 Task: Find connections with filter location Trebinje with filter topic #inspiration with filter profile language French with filter current company EY-Parthenon with filter school COAL INDIA LIMITED, (CENTRAL MINE PLANNING AND DESIGN INSTITUTE LIMITED) with filter industry Animal Feed Manufacturing with filter service category Social Media Marketing with filter keywords title Payroll Manager
Action: Mouse moved to (550, 103)
Screenshot: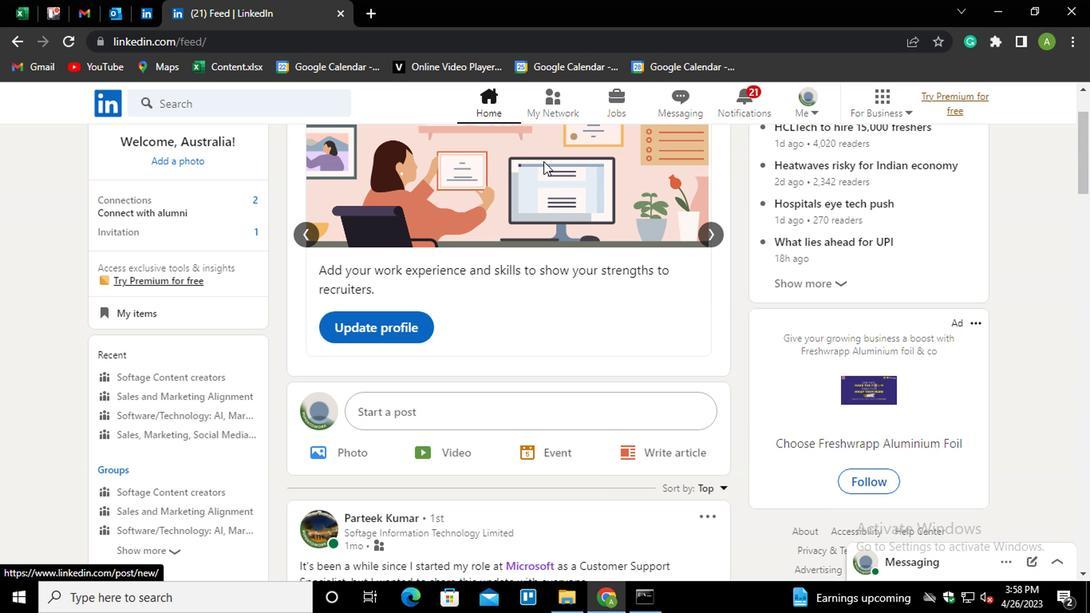 
Action: Mouse pressed left at (550, 103)
Screenshot: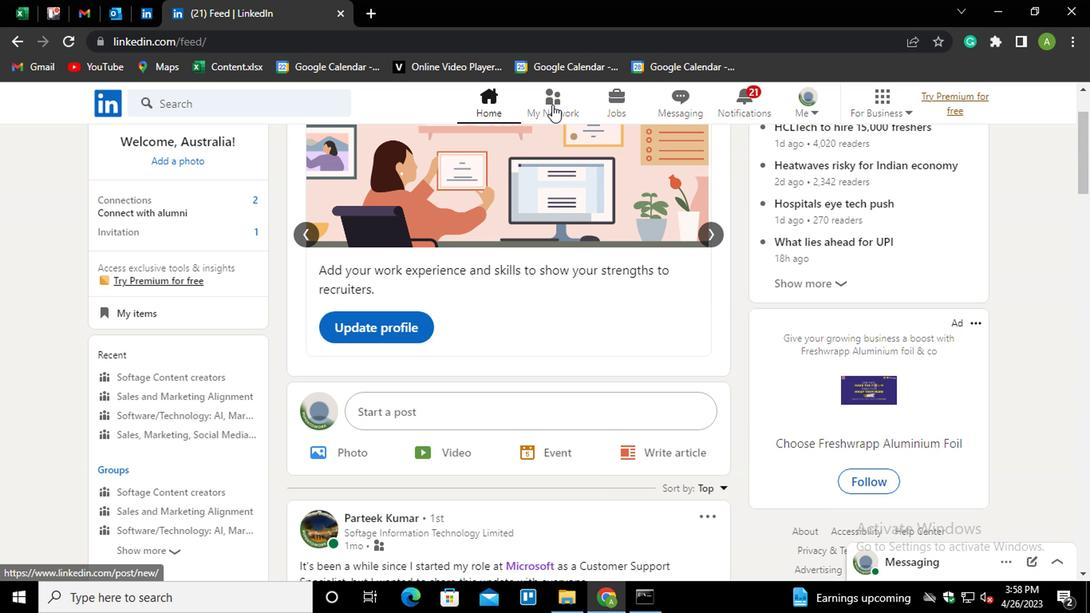 
Action: Mouse moved to (235, 195)
Screenshot: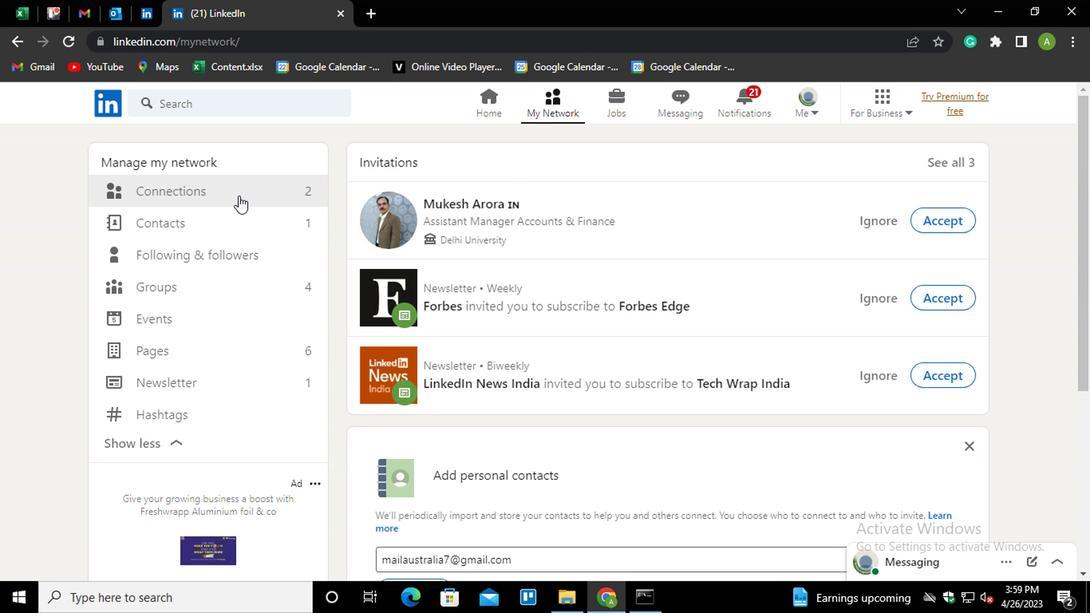 
Action: Mouse pressed left at (235, 195)
Screenshot: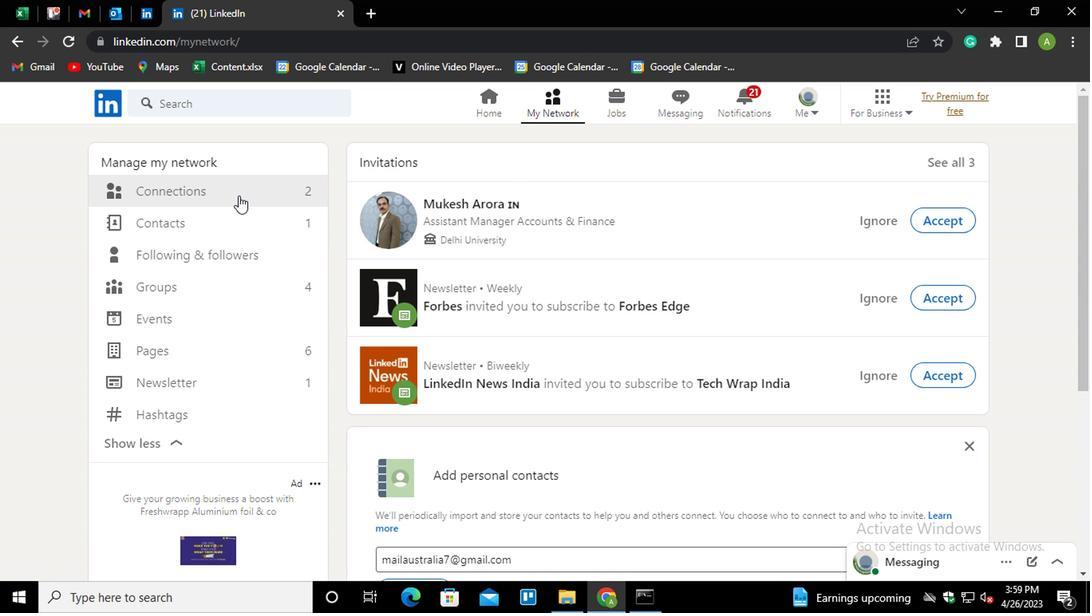 
Action: Mouse moved to (646, 192)
Screenshot: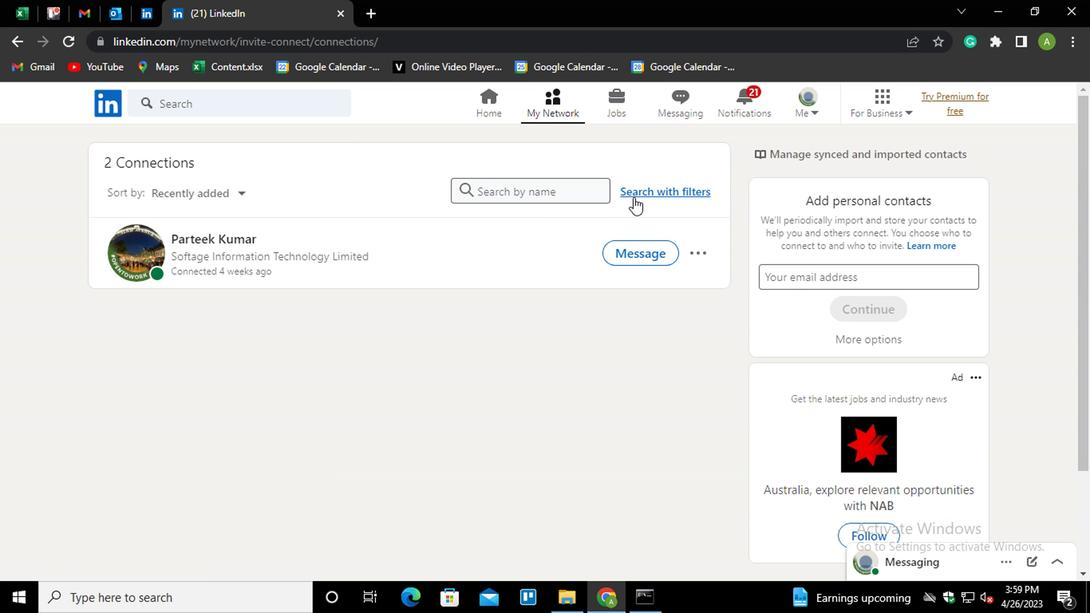 
Action: Mouse pressed left at (646, 192)
Screenshot: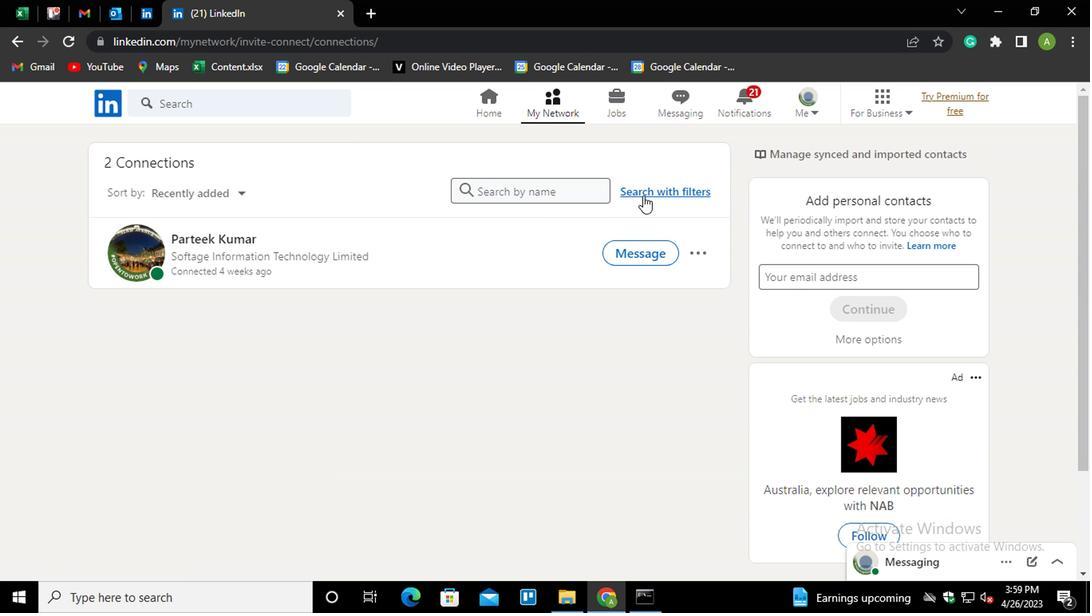 
Action: Mouse moved to (524, 144)
Screenshot: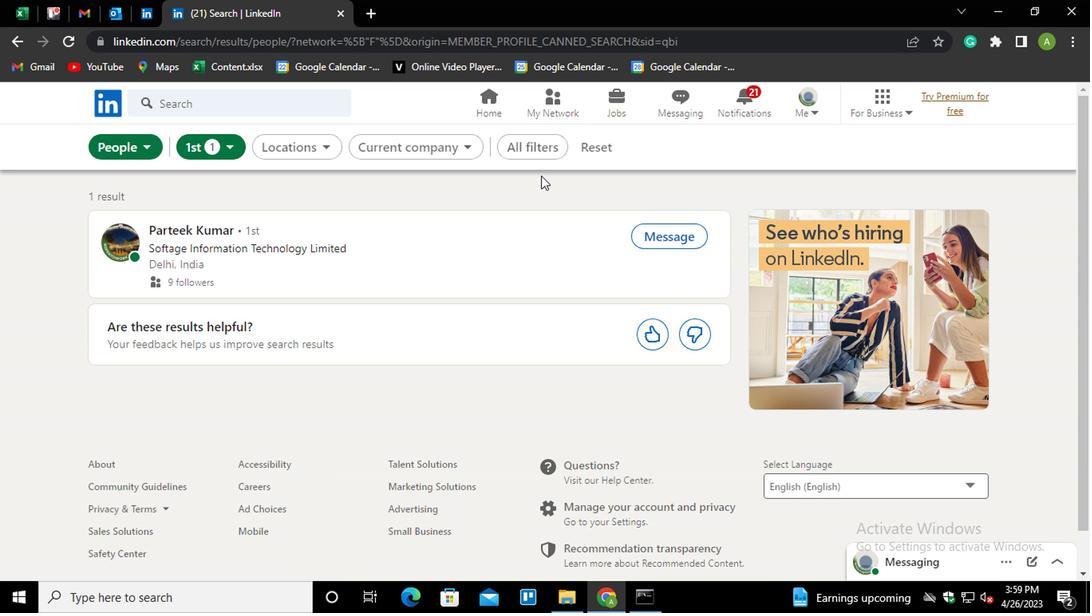 
Action: Mouse pressed left at (524, 144)
Screenshot: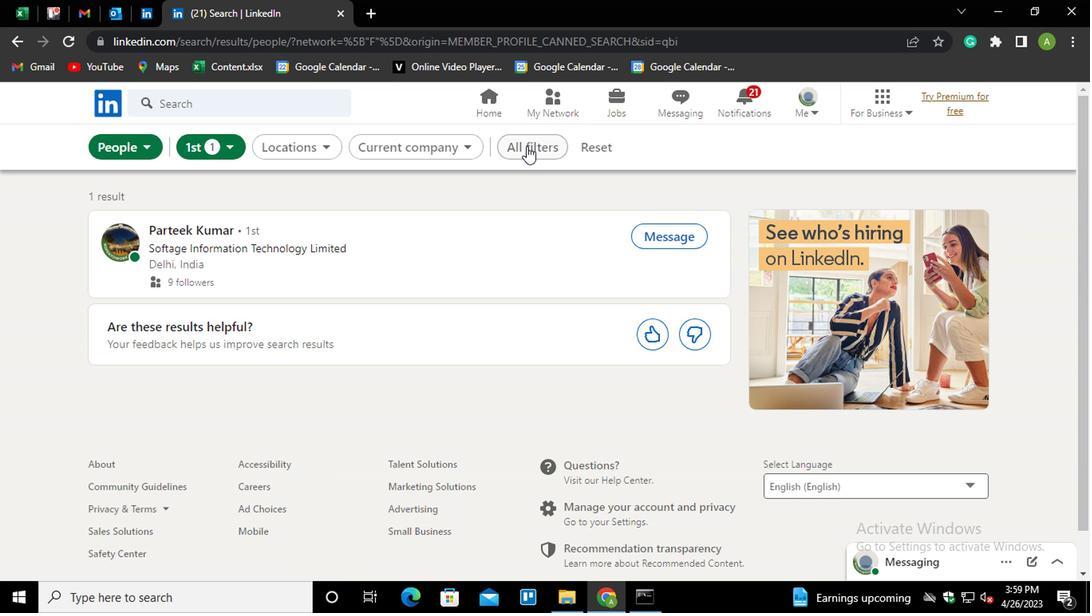 
Action: Mouse moved to (747, 314)
Screenshot: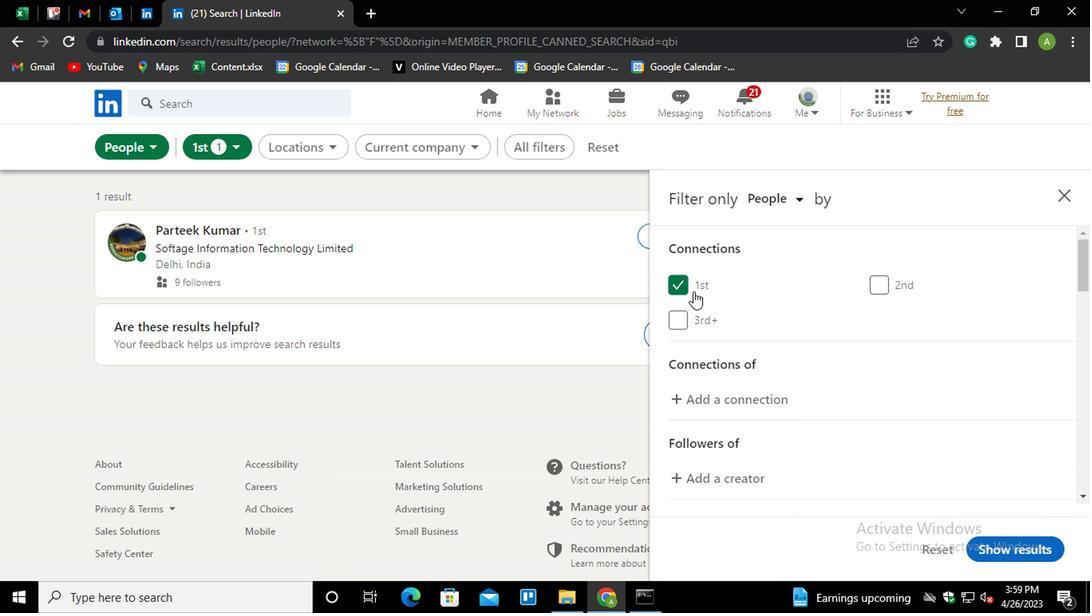 
Action: Mouse scrolled (747, 313) with delta (0, 0)
Screenshot: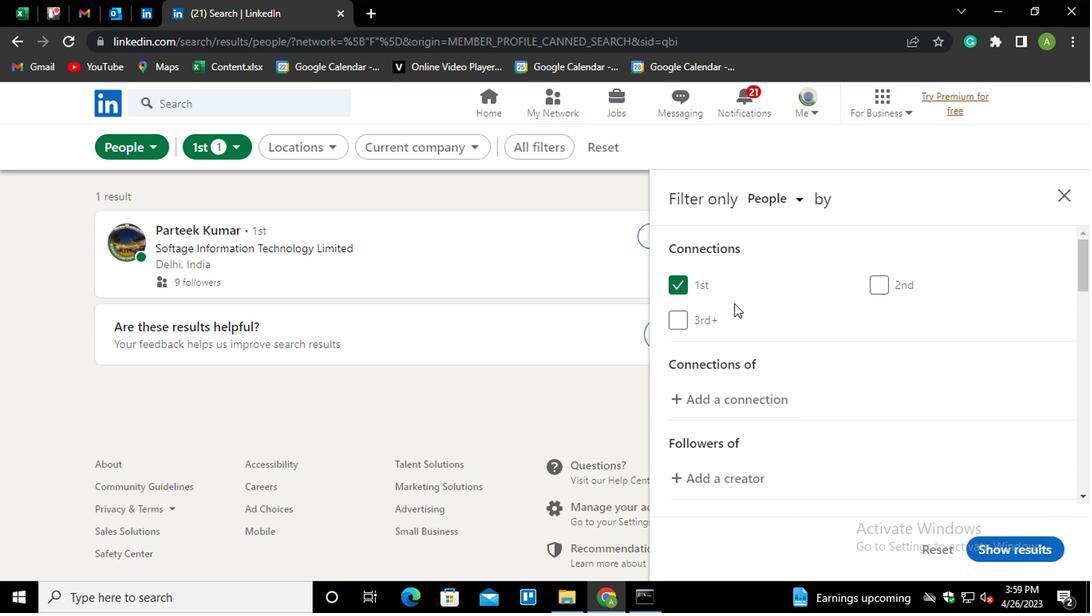 
Action: Mouse scrolled (747, 313) with delta (0, 0)
Screenshot: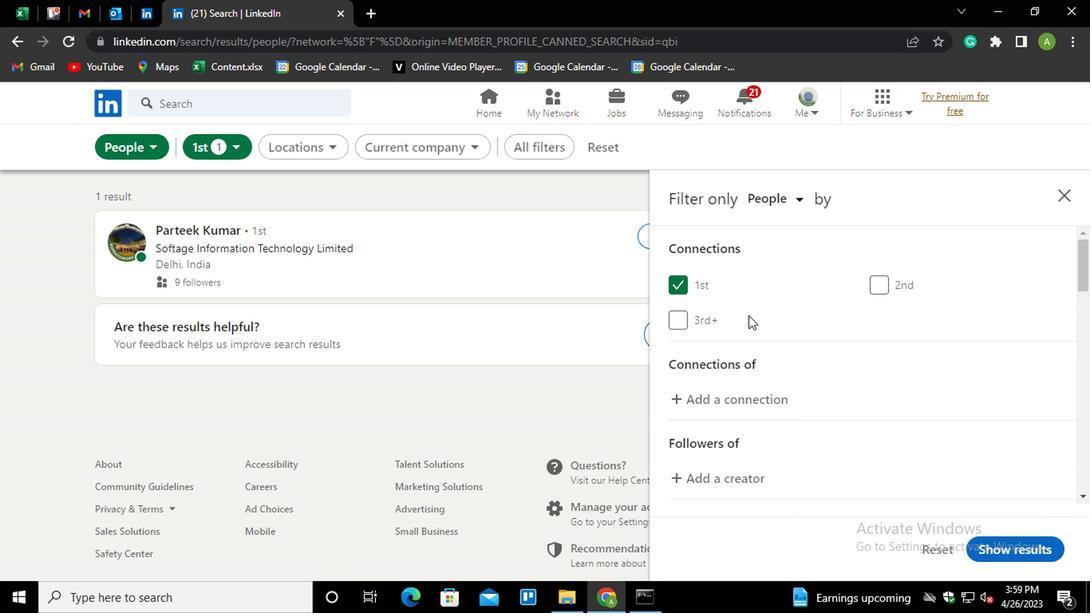 
Action: Mouse moved to (747, 315)
Screenshot: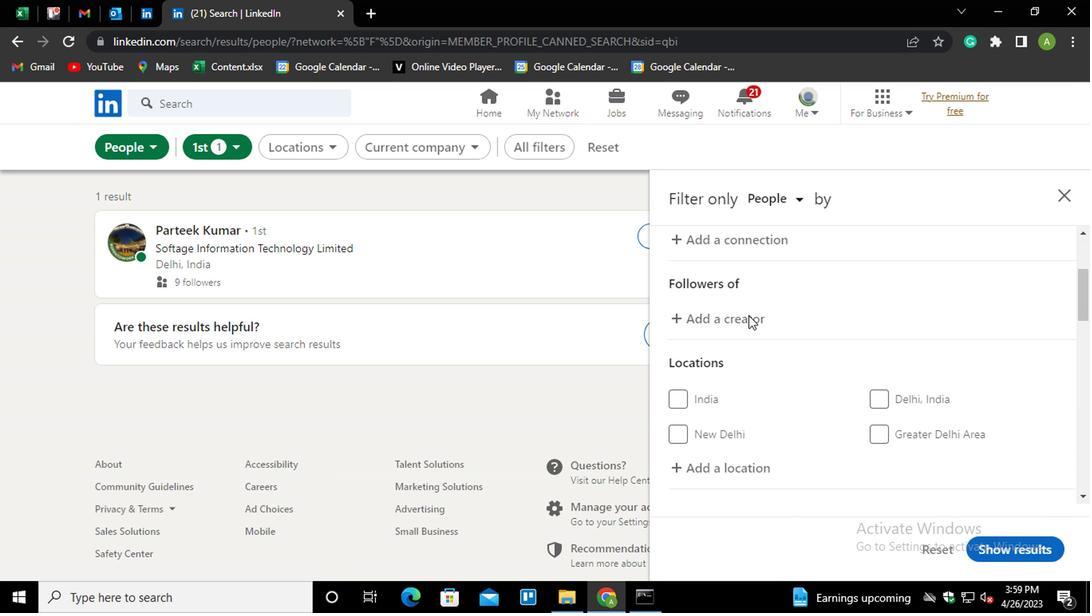 
Action: Mouse scrolled (747, 314) with delta (0, -1)
Screenshot: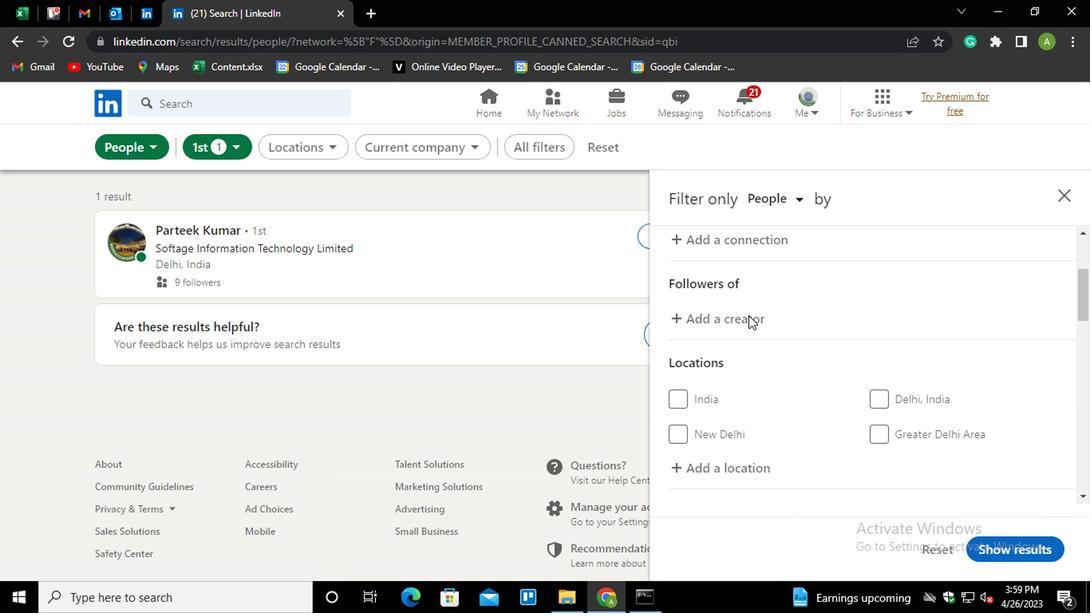 
Action: Mouse moved to (716, 383)
Screenshot: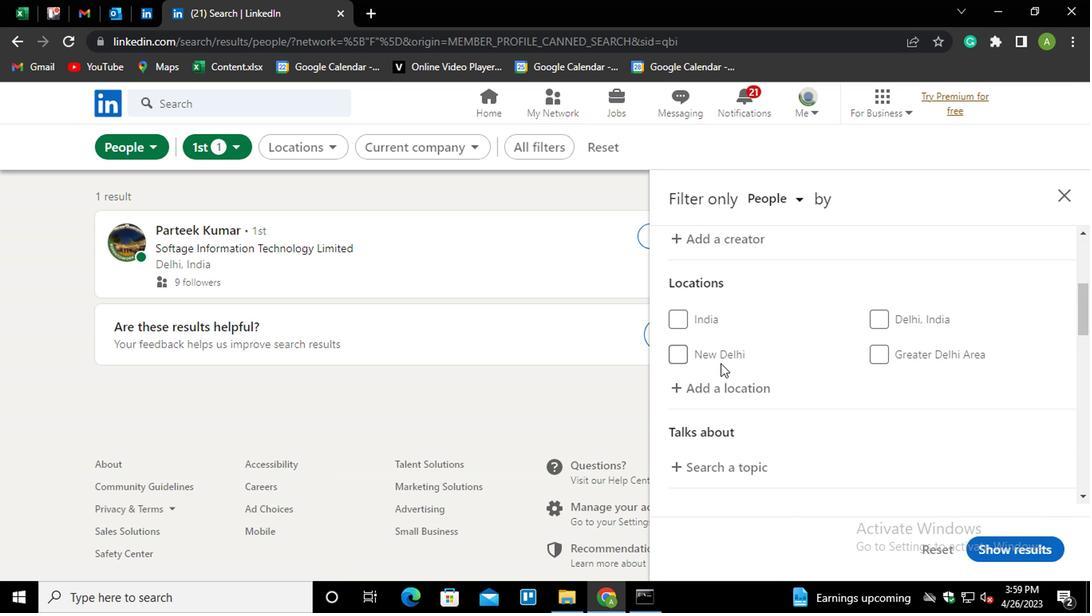 
Action: Mouse pressed left at (716, 383)
Screenshot: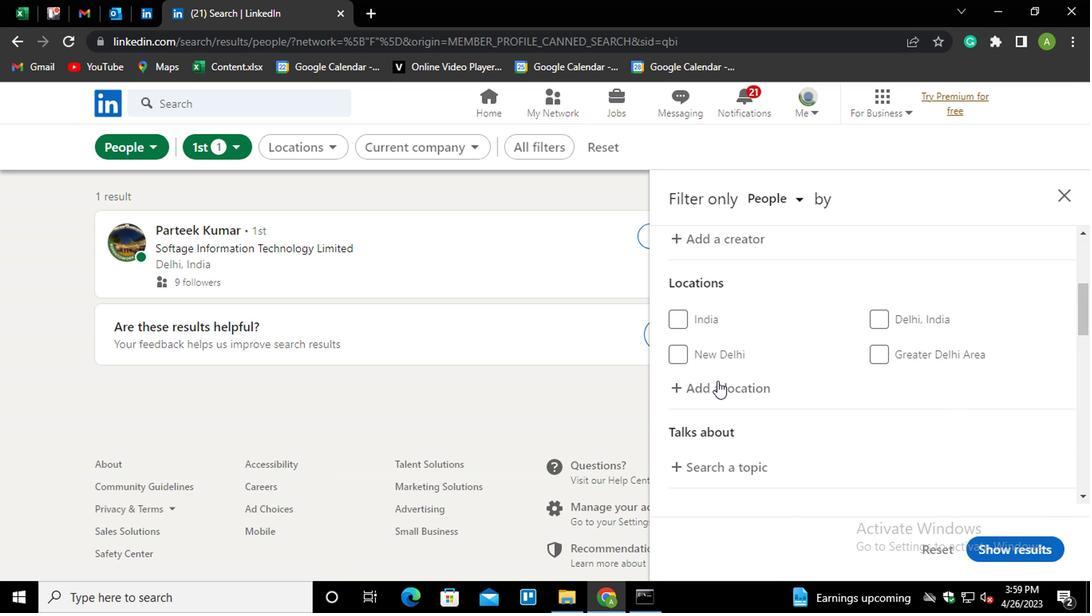 
Action: Mouse moved to (716, 383)
Screenshot: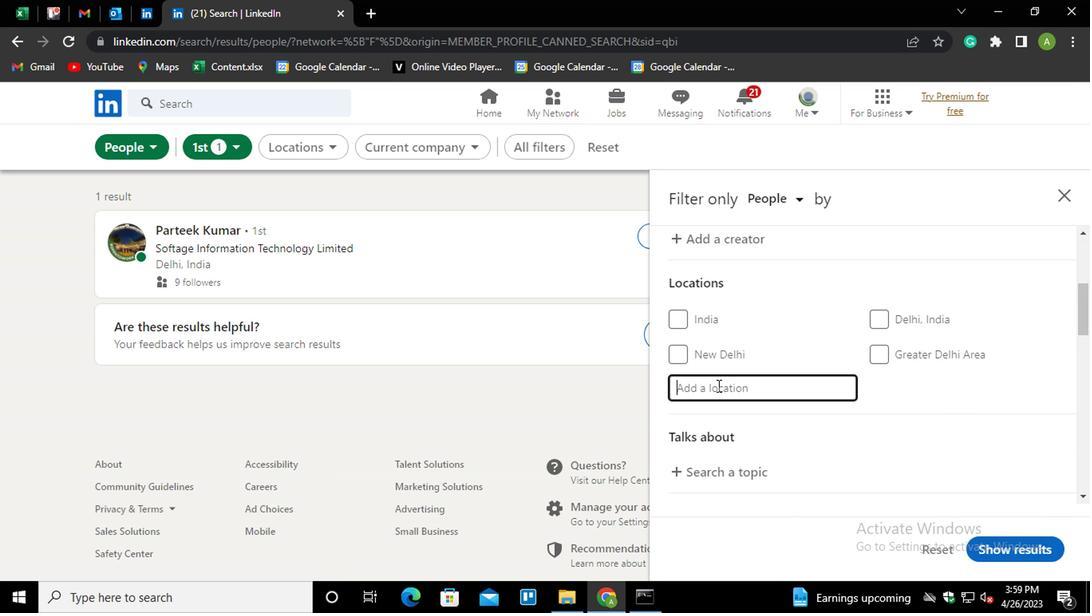
Action: Key pressed <Key.shift>TREBINJE<Key.down><Key.enter>
Screenshot: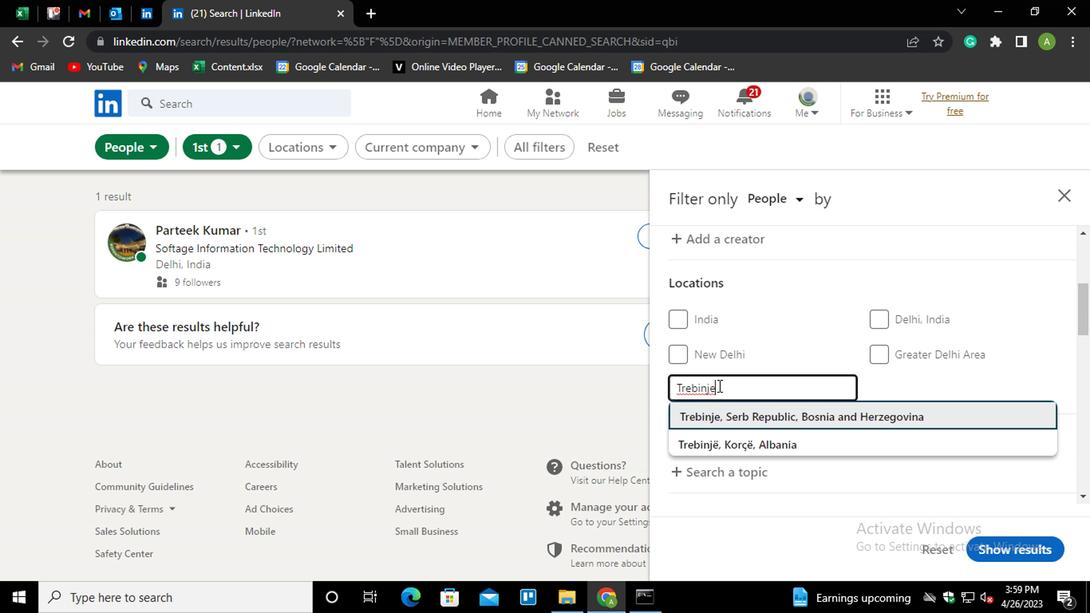 
Action: Mouse moved to (770, 418)
Screenshot: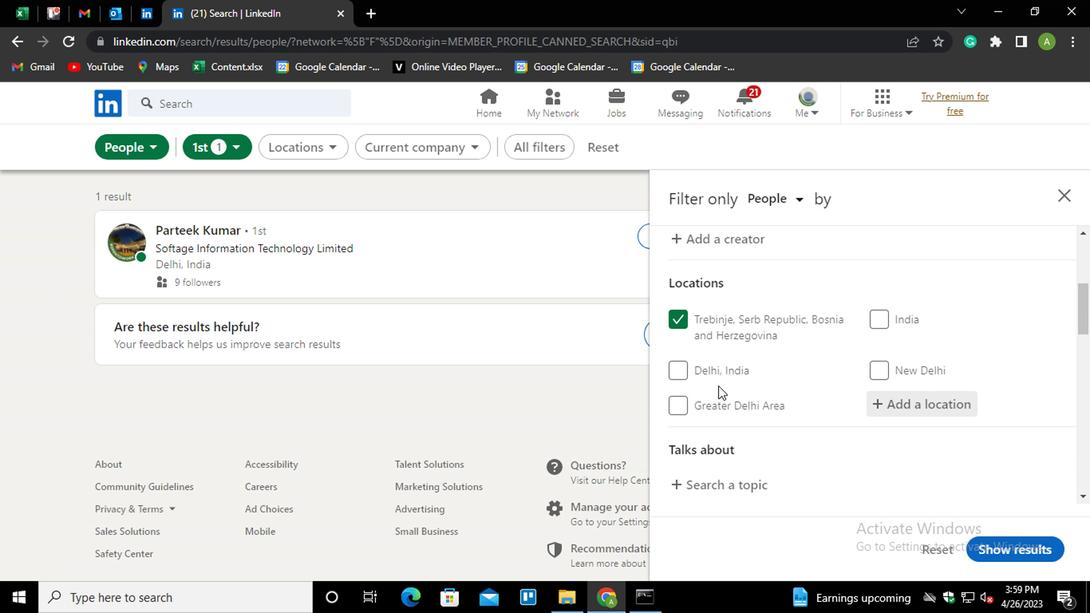 
Action: Mouse scrolled (770, 417) with delta (0, 0)
Screenshot: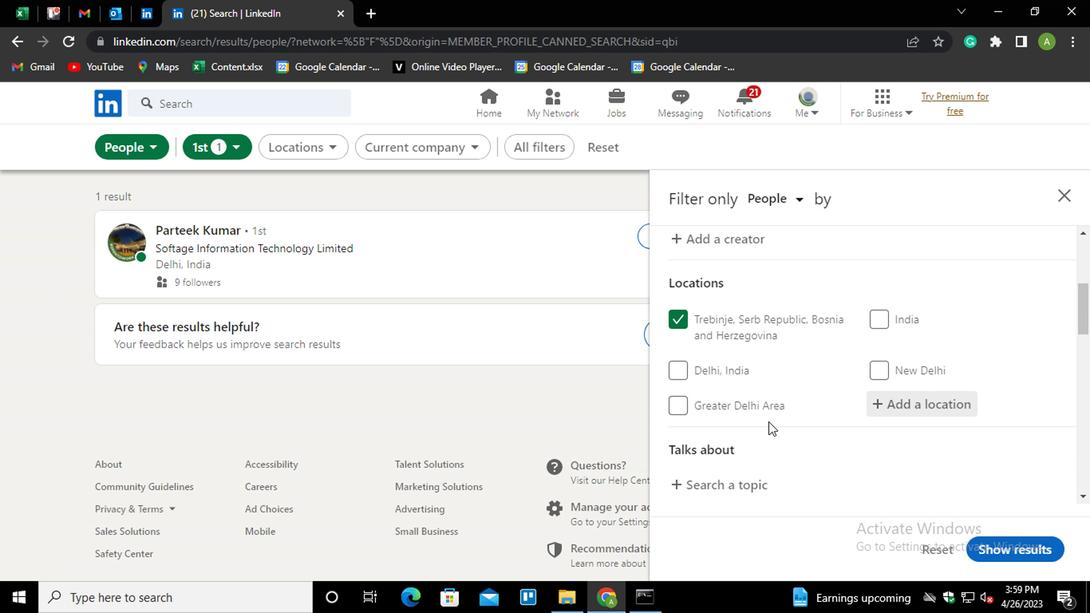 
Action: Mouse moved to (732, 399)
Screenshot: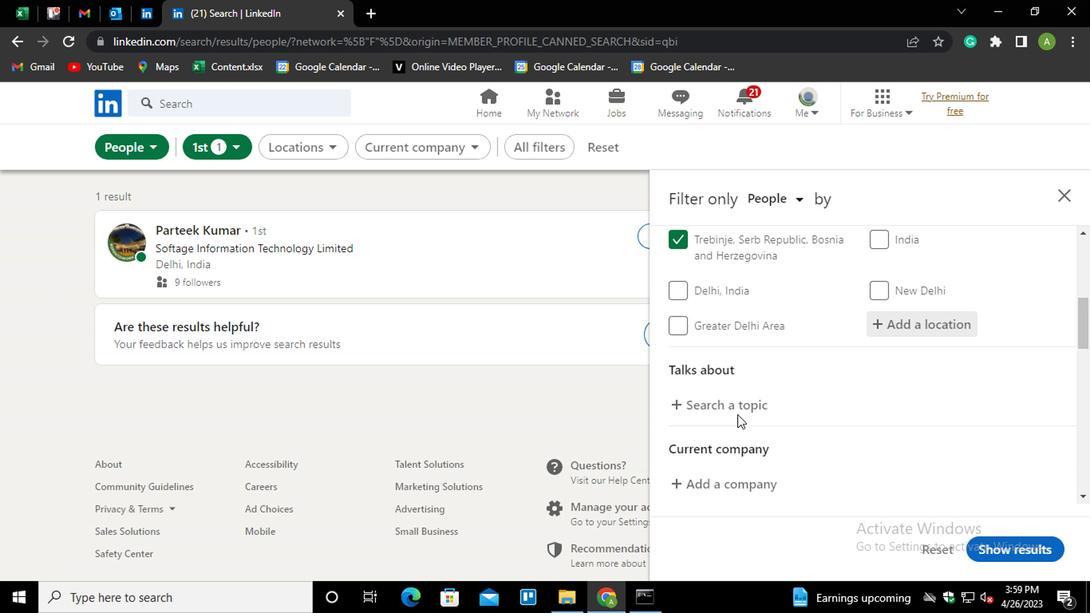 
Action: Mouse pressed left at (732, 399)
Screenshot: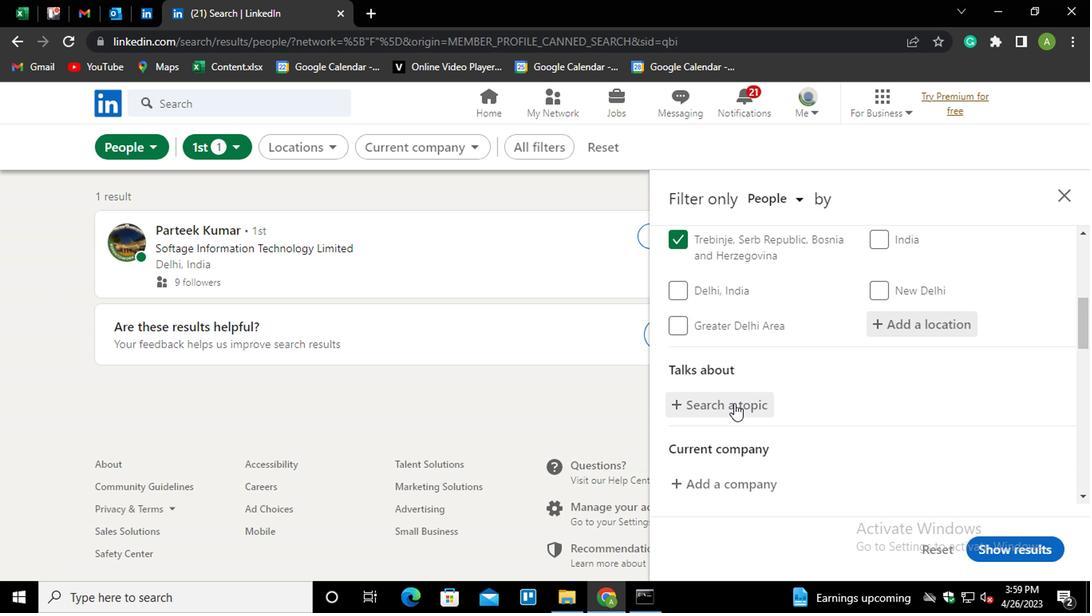 
Action: Mouse moved to (733, 398)
Screenshot: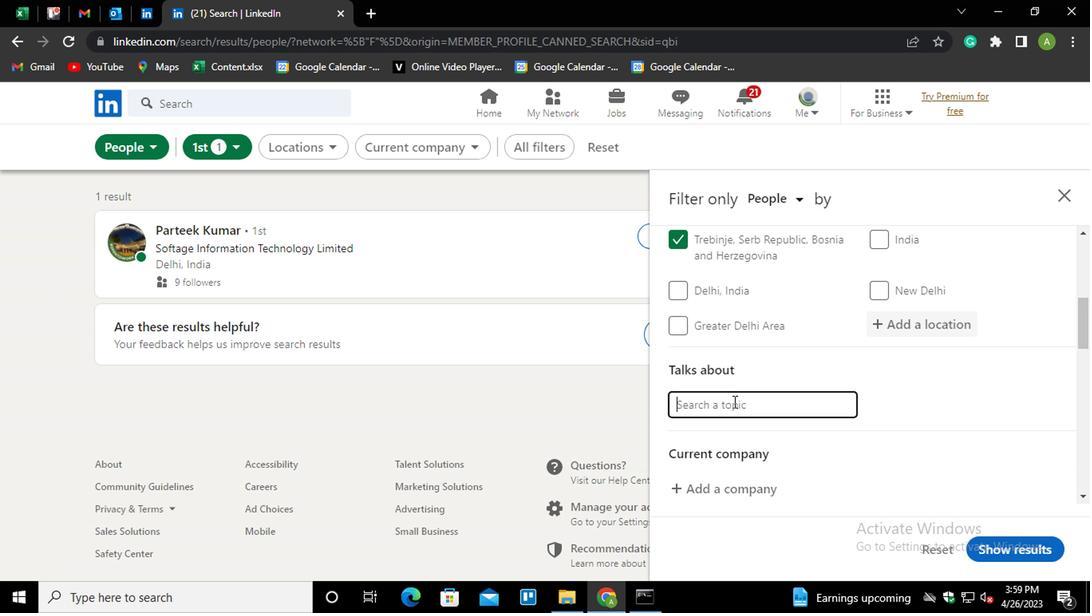 
Action: Mouse pressed left at (733, 398)
Screenshot: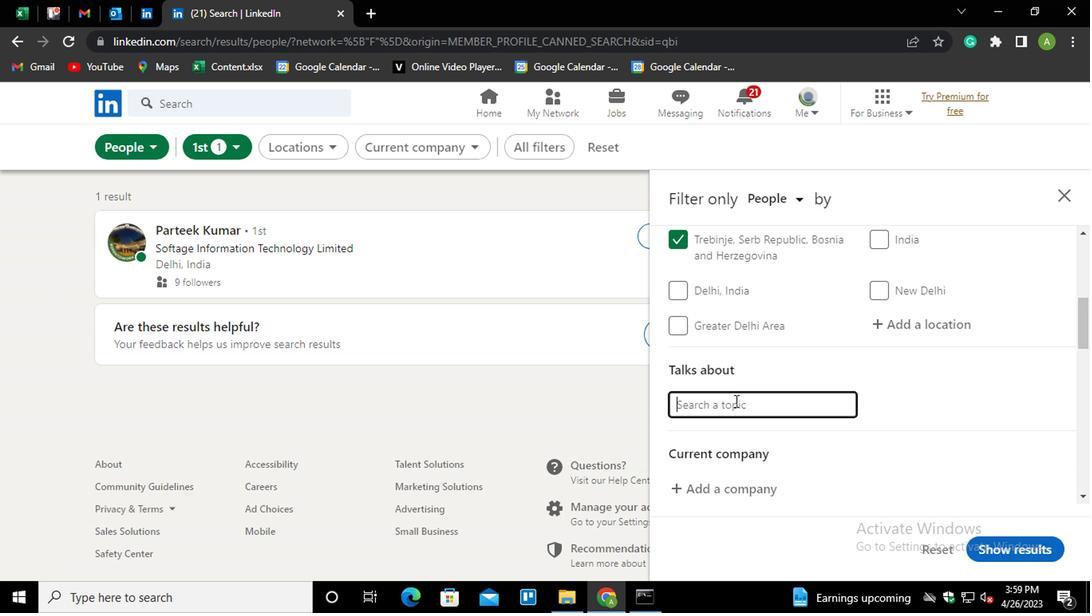 
Action: Key pressed <Key.shift>#INSPIRATION
Screenshot: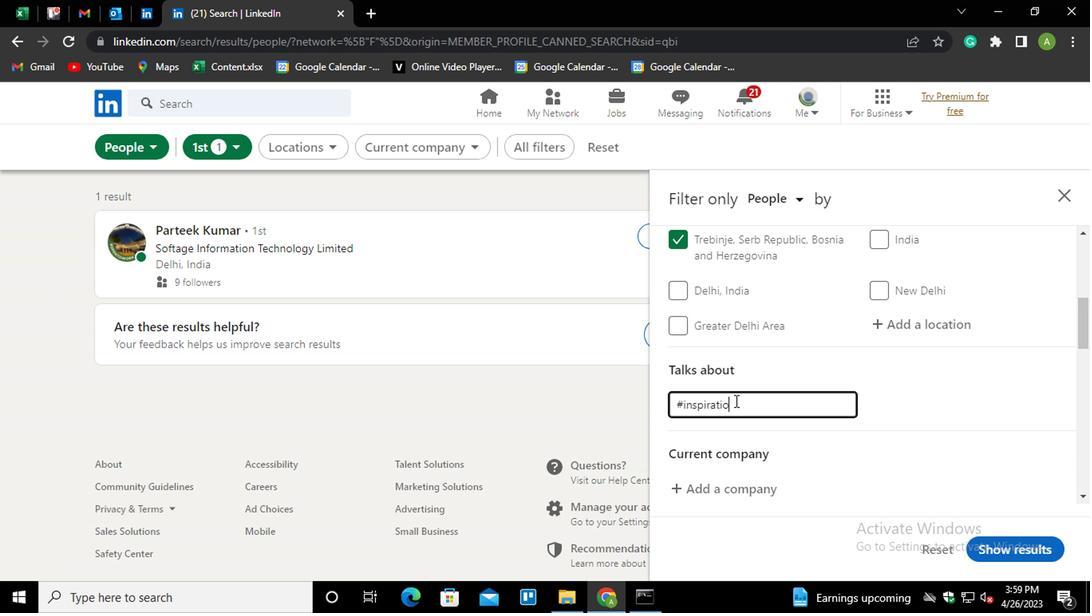 
Action: Mouse moved to (927, 389)
Screenshot: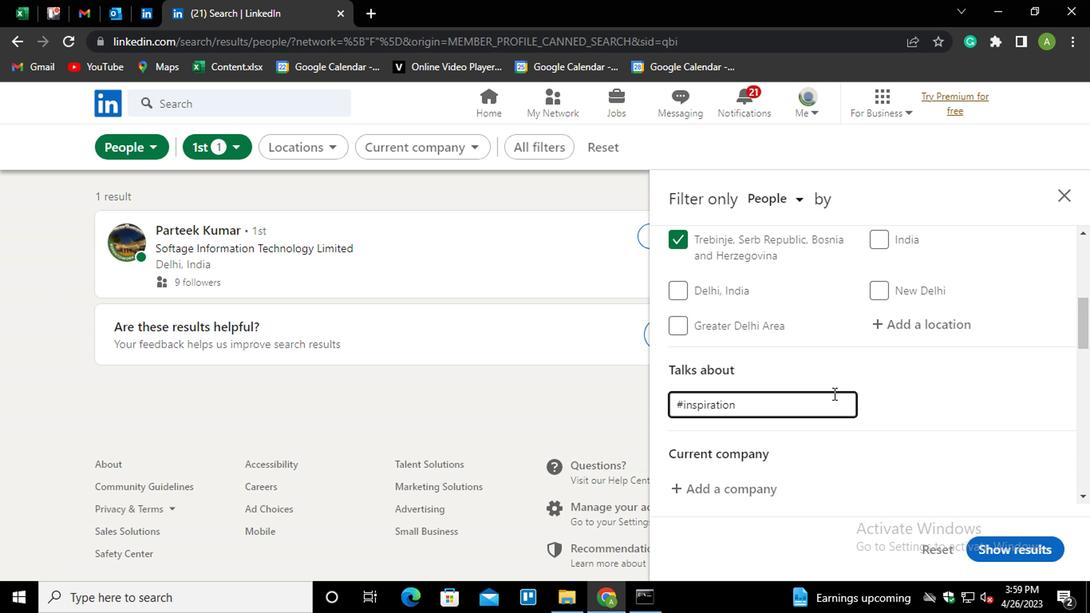 
Action: Mouse pressed left at (927, 389)
Screenshot: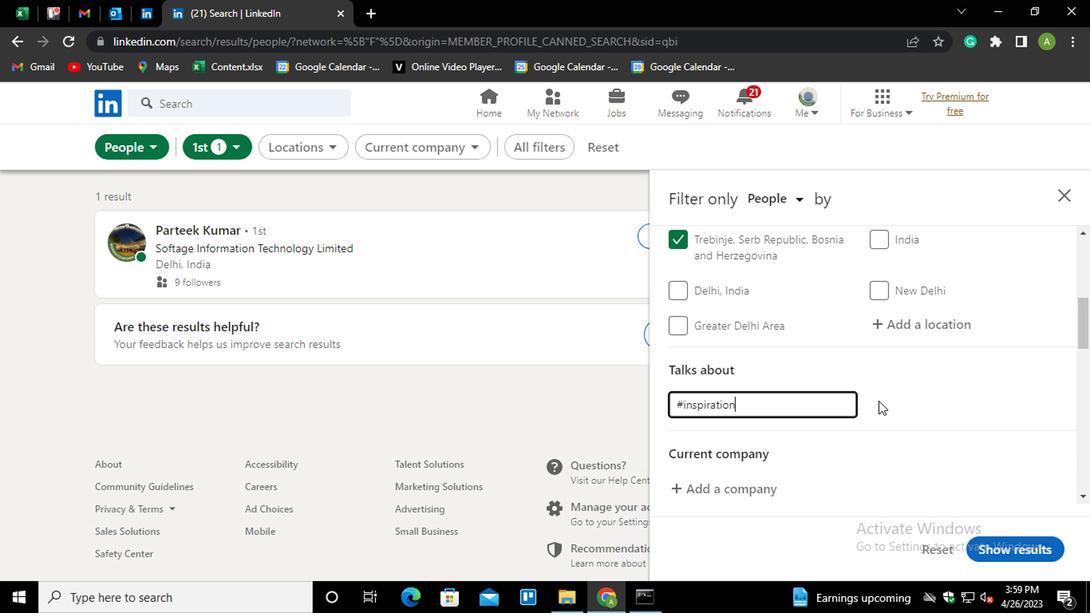 
Action: Mouse moved to (947, 387)
Screenshot: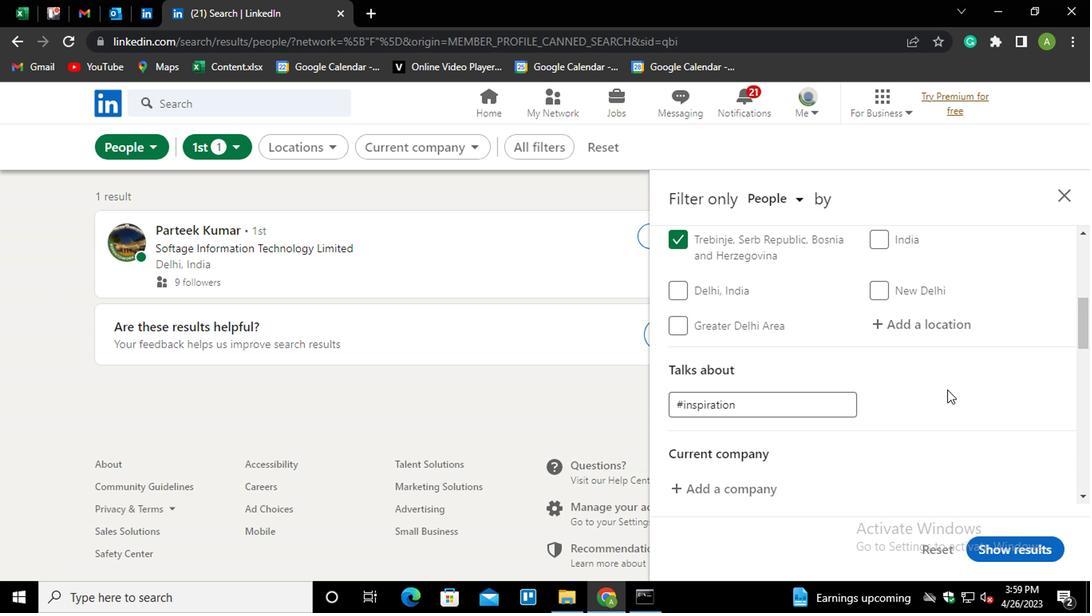 
Action: Mouse scrolled (947, 386) with delta (0, -1)
Screenshot: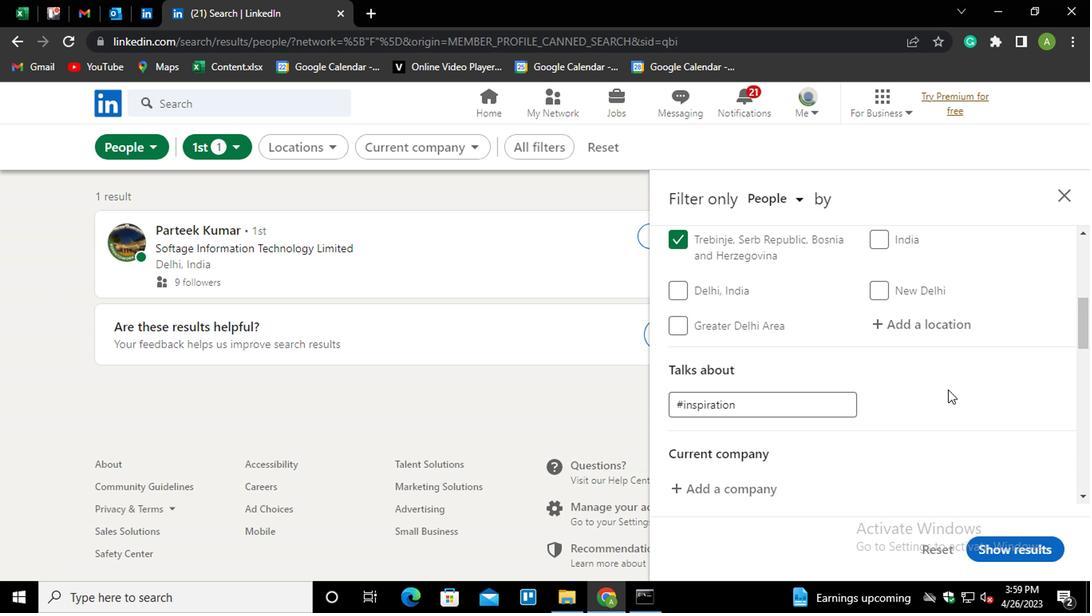 
Action: Mouse moved to (945, 386)
Screenshot: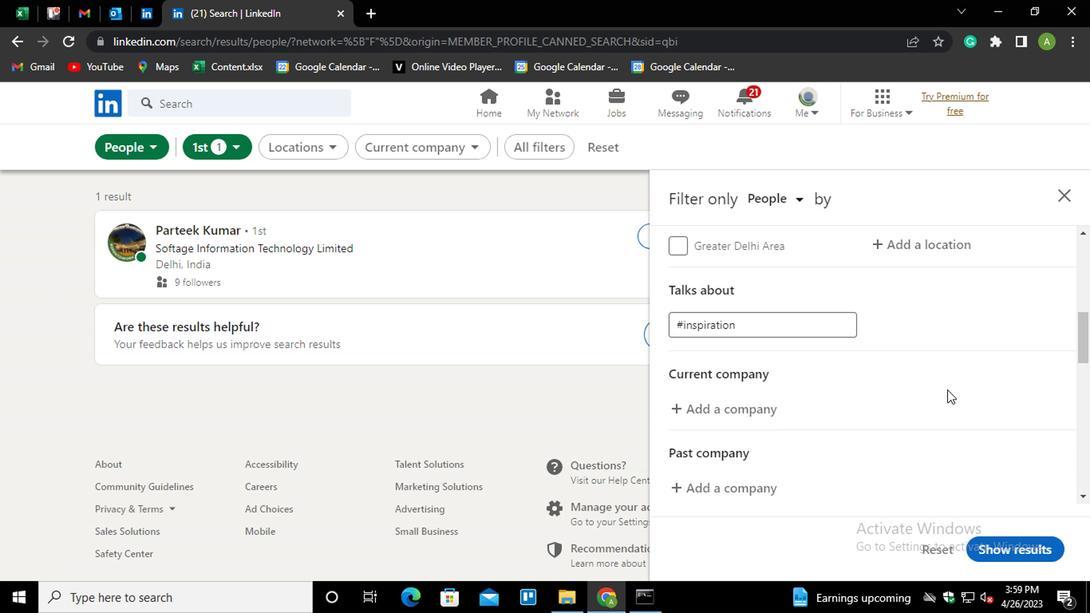 
Action: Mouse scrolled (945, 385) with delta (0, 0)
Screenshot: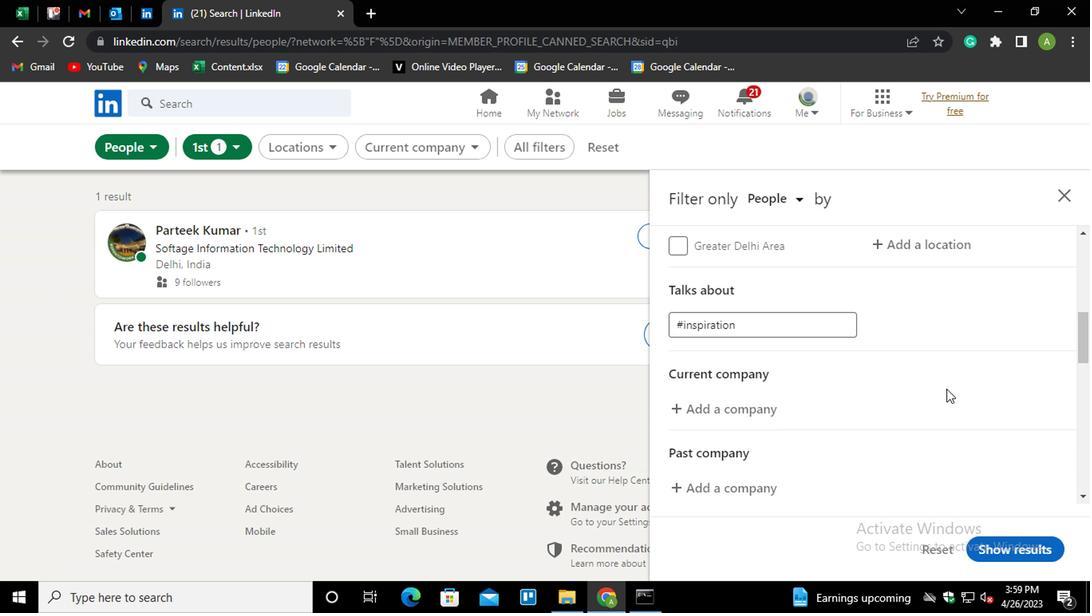 
Action: Mouse moved to (779, 324)
Screenshot: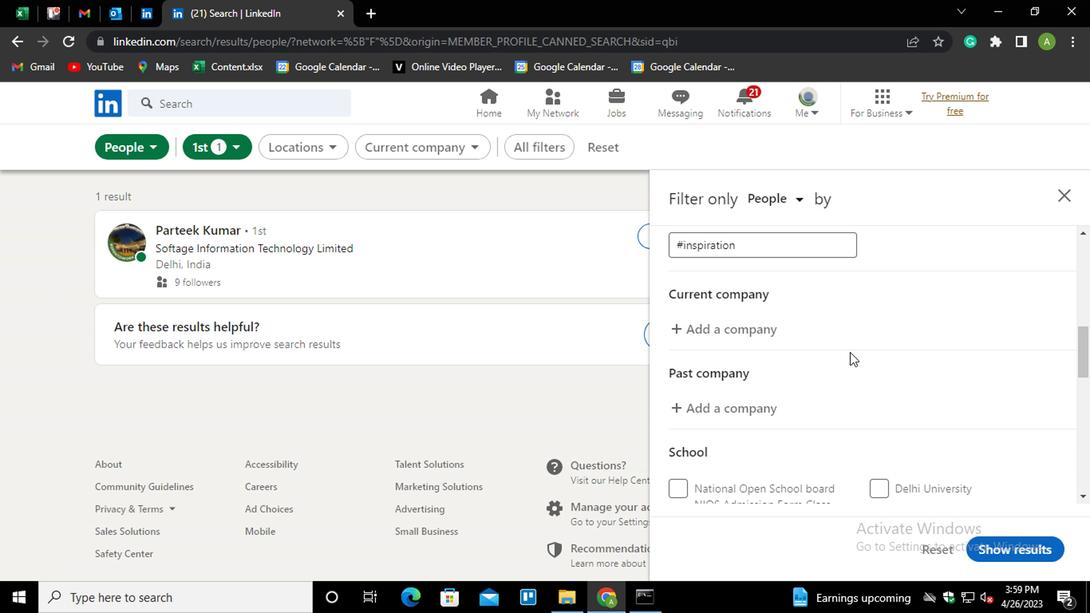 
Action: Mouse pressed left at (779, 324)
Screenshot: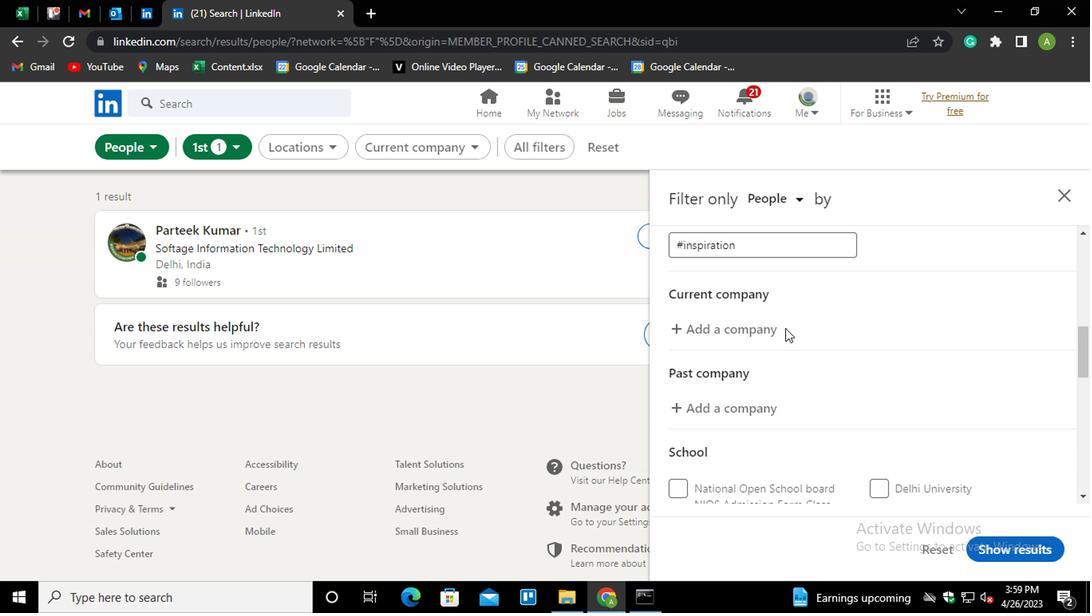 
Action: Mouse moved to (779, 328)
Screenshot: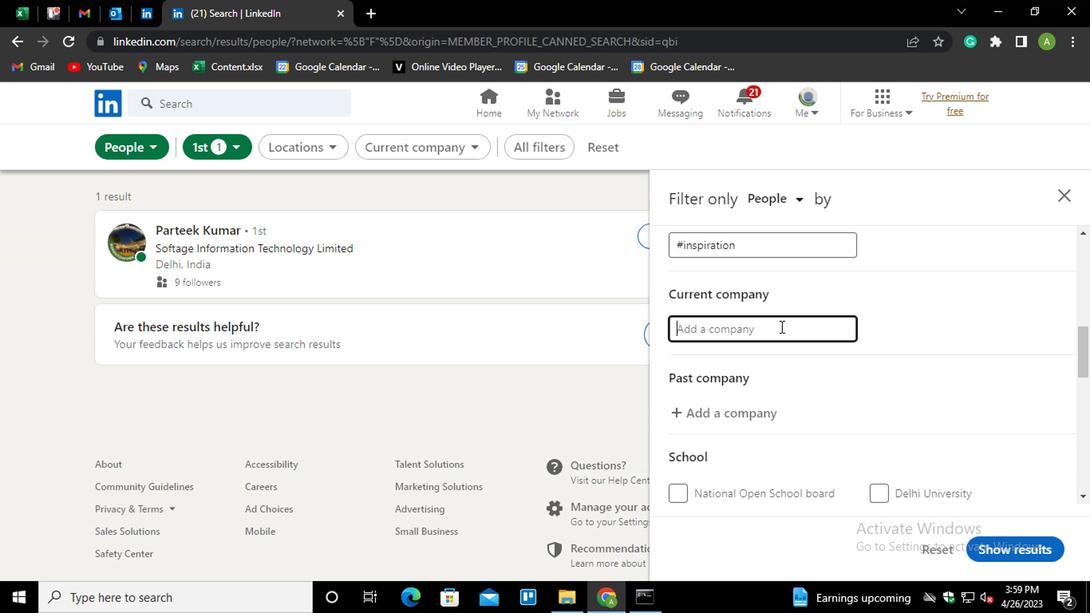 
Action: Mouse pressed left at (779, 328)
Screenshot: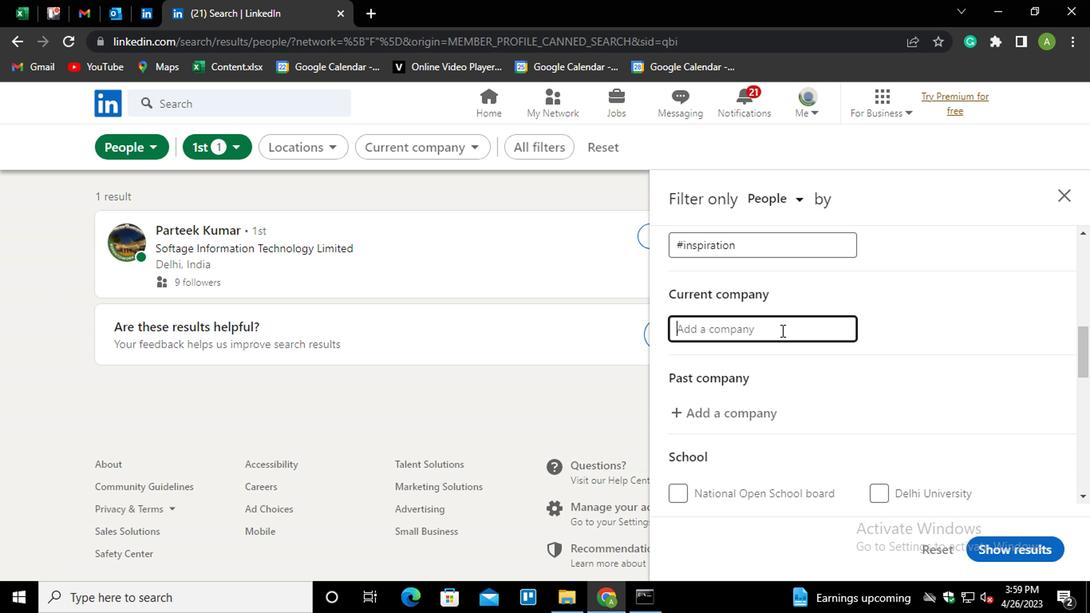 
Action: Key pressed <Key.shift>E<Key.shift>Y-<Key.down><Key.down><Key.enter>
Screenshot: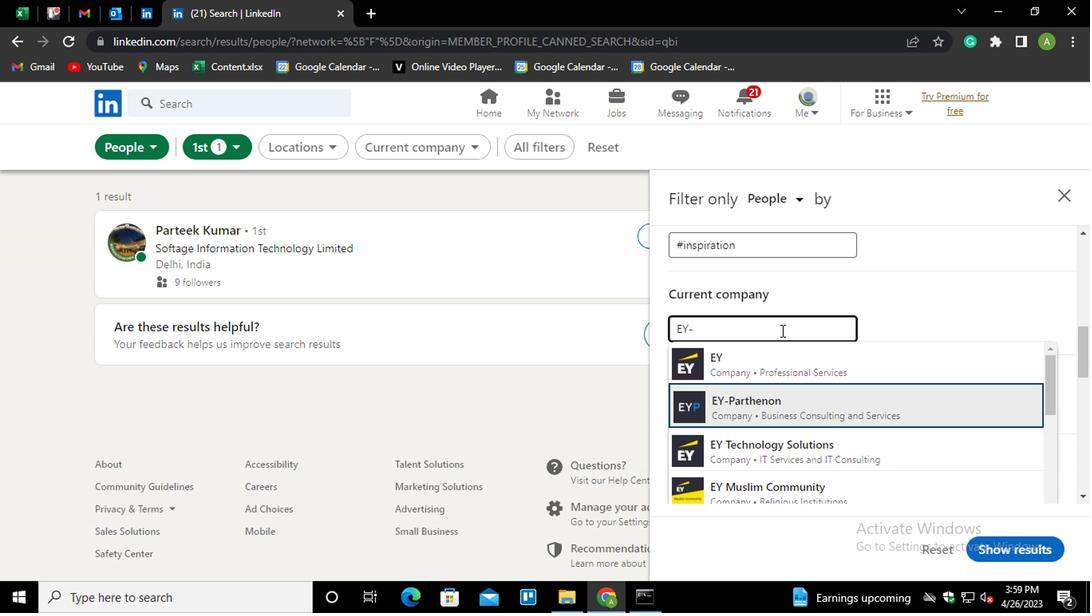 
Action: Mouse moved to (793, 335)
Screenshot: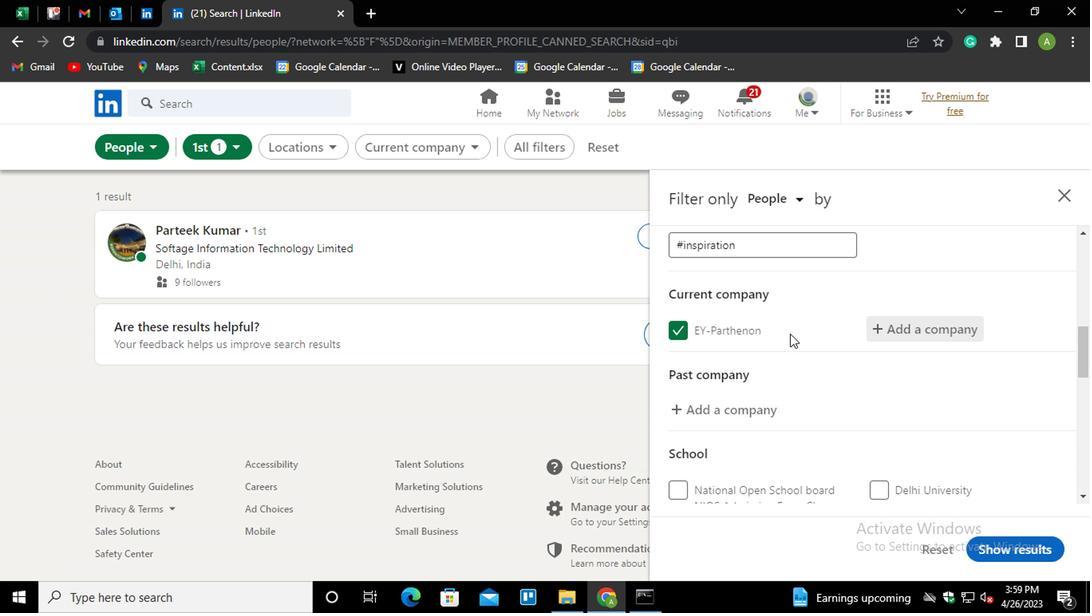 
Action: Mouse scrolled (793, 334) with delta (0, 0)
Screenshot: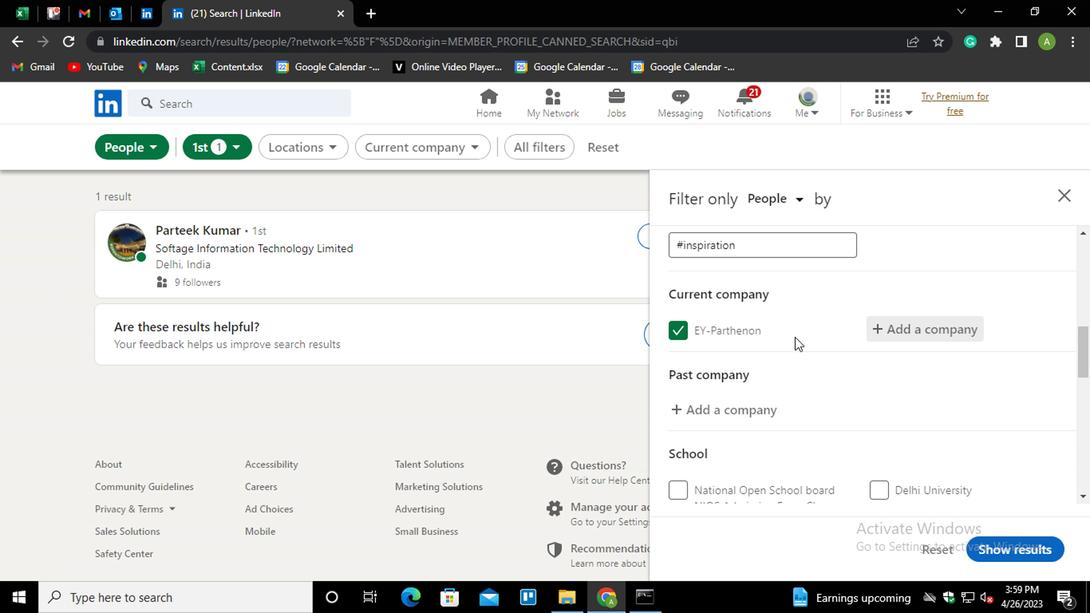 
Action: Mouse scrolled (793, 334) with delta (0, 0)
Screenshot: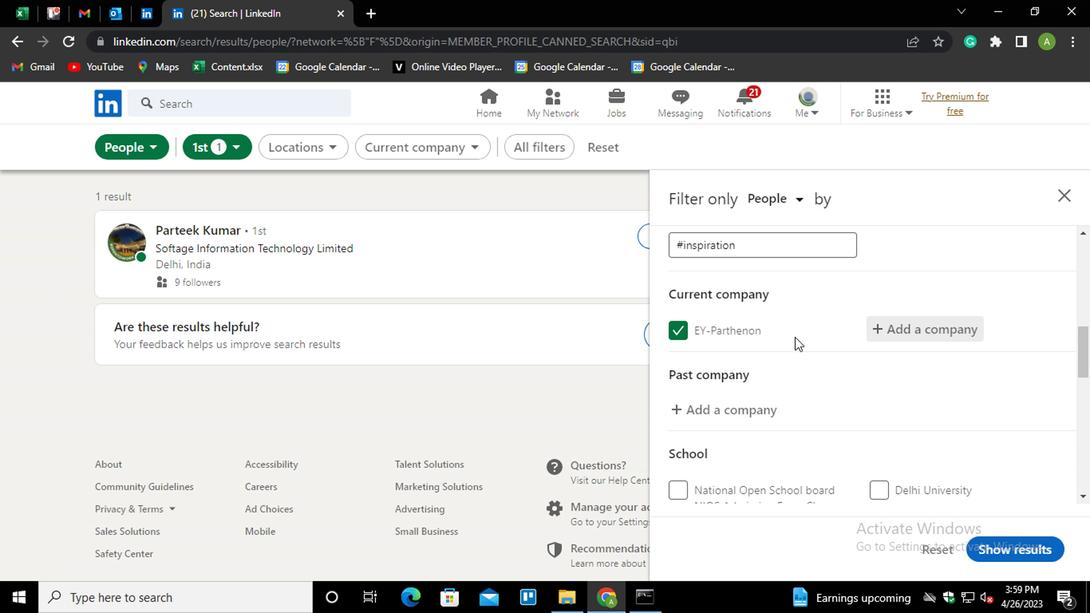 
Action: Mouse moved to (793, 336)
Screenshot: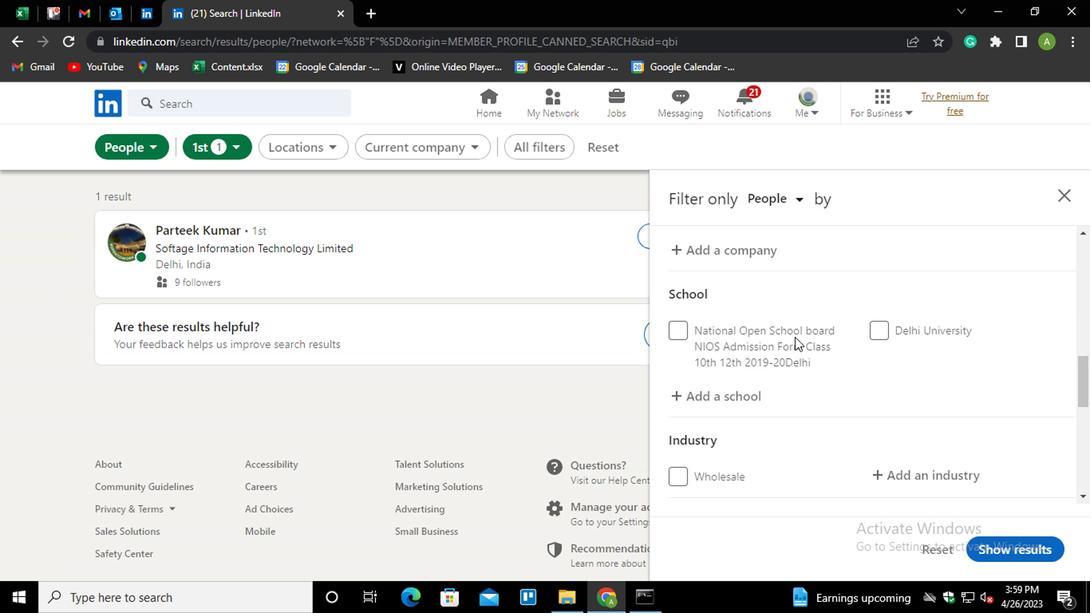 
Action: Mouse scrolled (793, 336) with delta (0, 0)
Screenshot: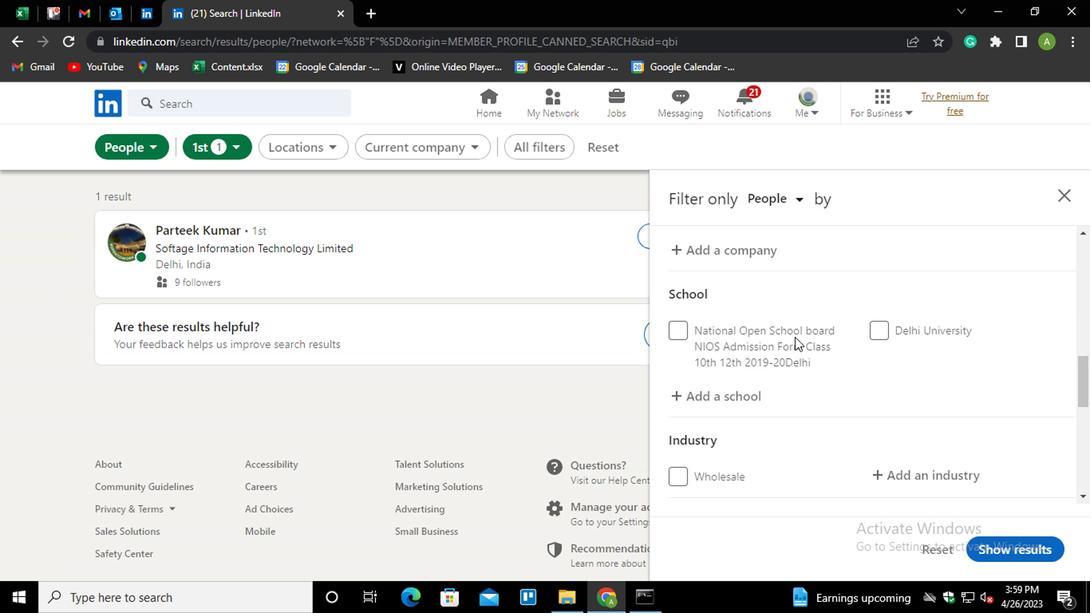 
Action: Mouse moved to (729, 320)
Screenshot: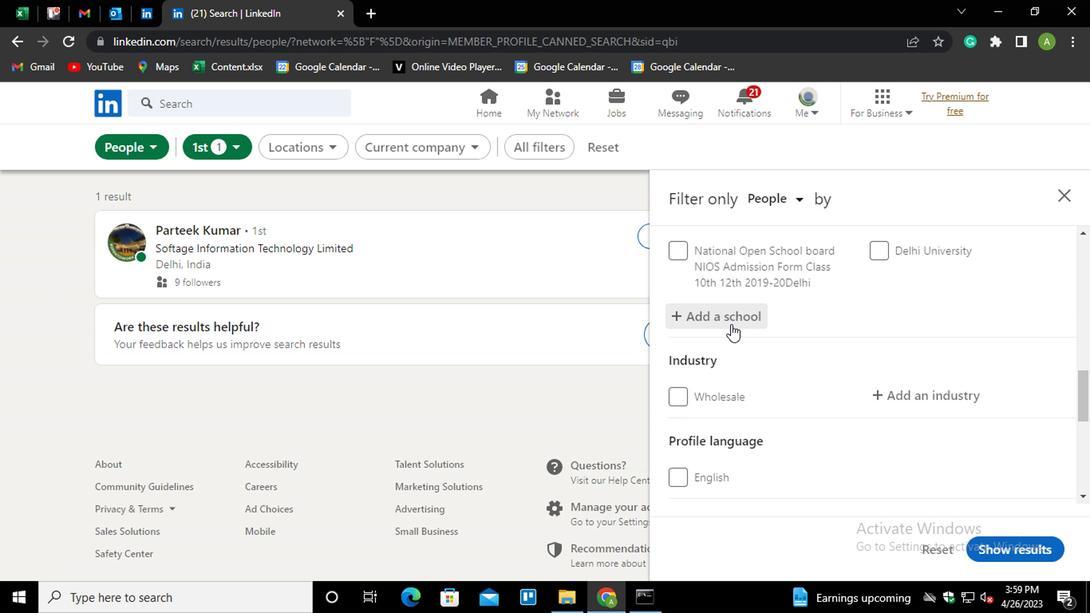 
Action: Mouse pressed left at (729, 320)
Screenshot: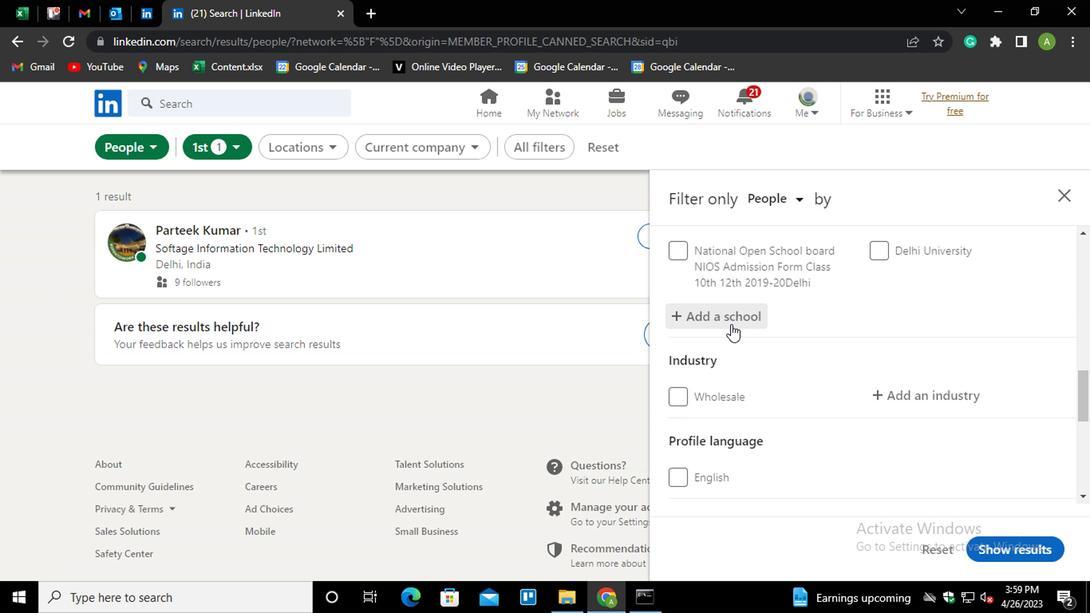
Action: Mouse moved to (736, 315)
Screenshot: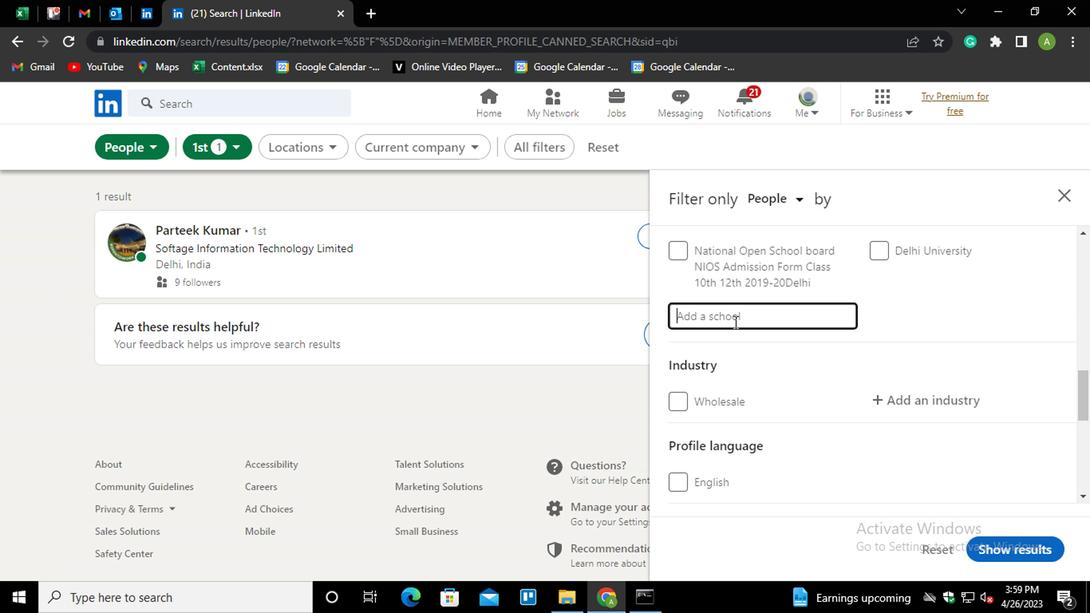 
Action: Mouse pressed left at (736, 315)
Screenshot: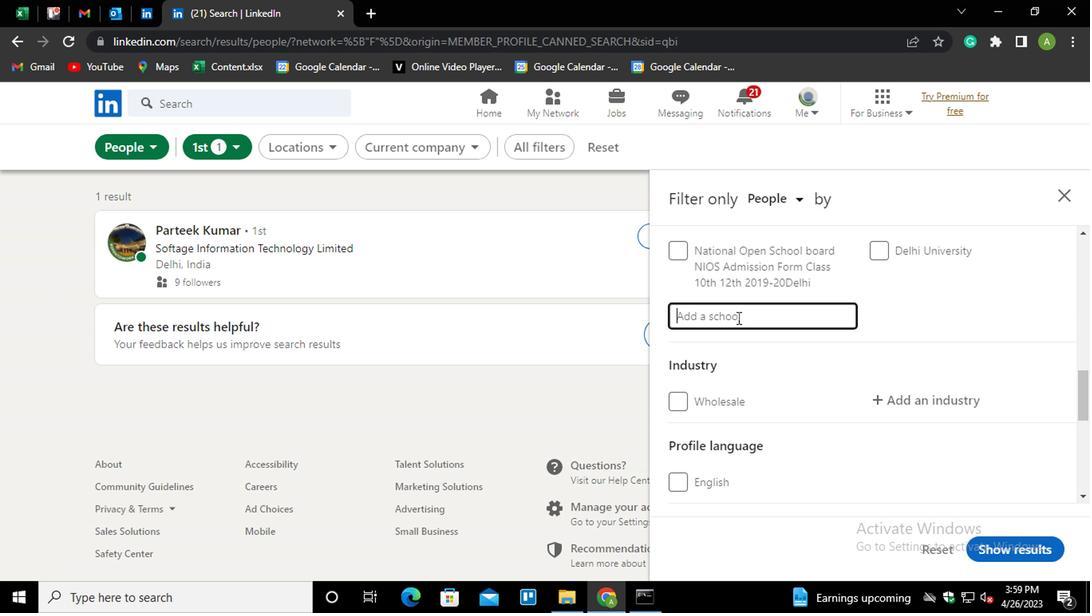 
Action: Mouse moved to (736, 315)
Screenshot: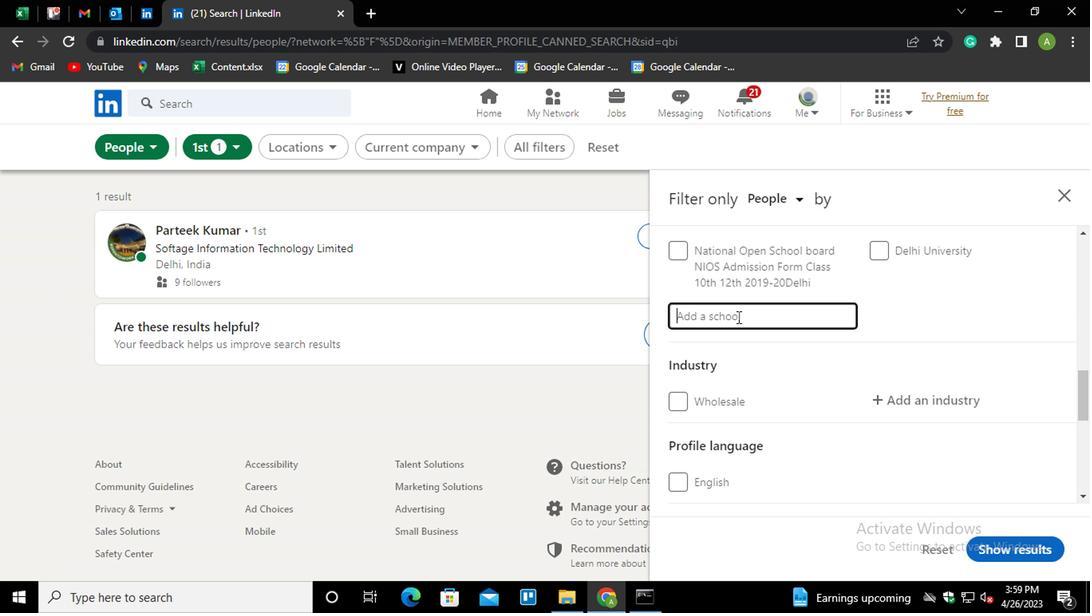 
Action: Key pressed <Key.shift>COAL<Key.space><Key.shift_r>I<Key.down><Key.enter>
Screenshot: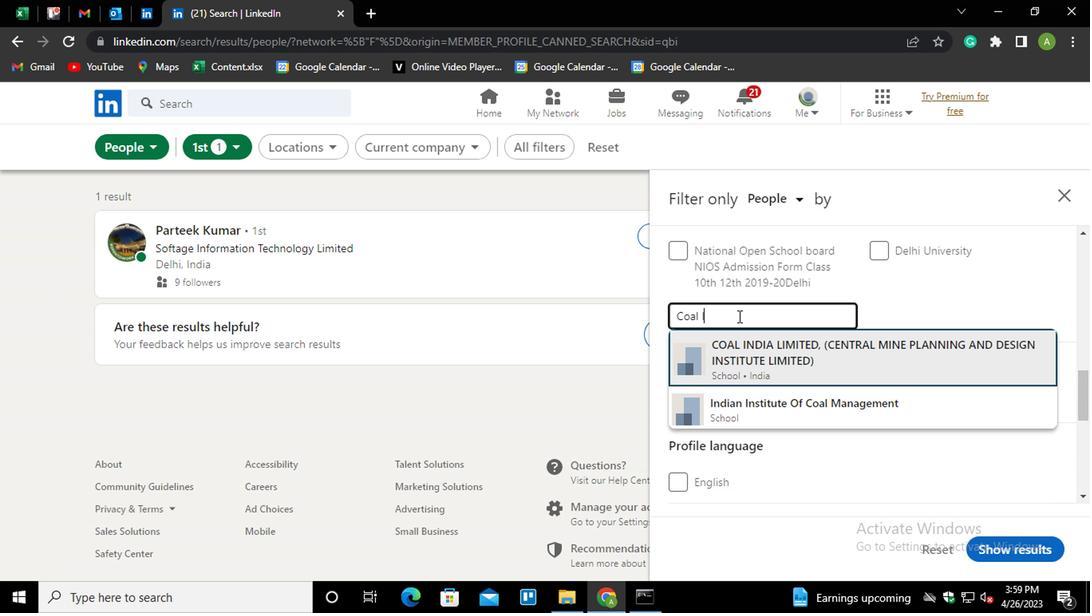 
Action: Mouse moved to (805, 332)
Screenshot: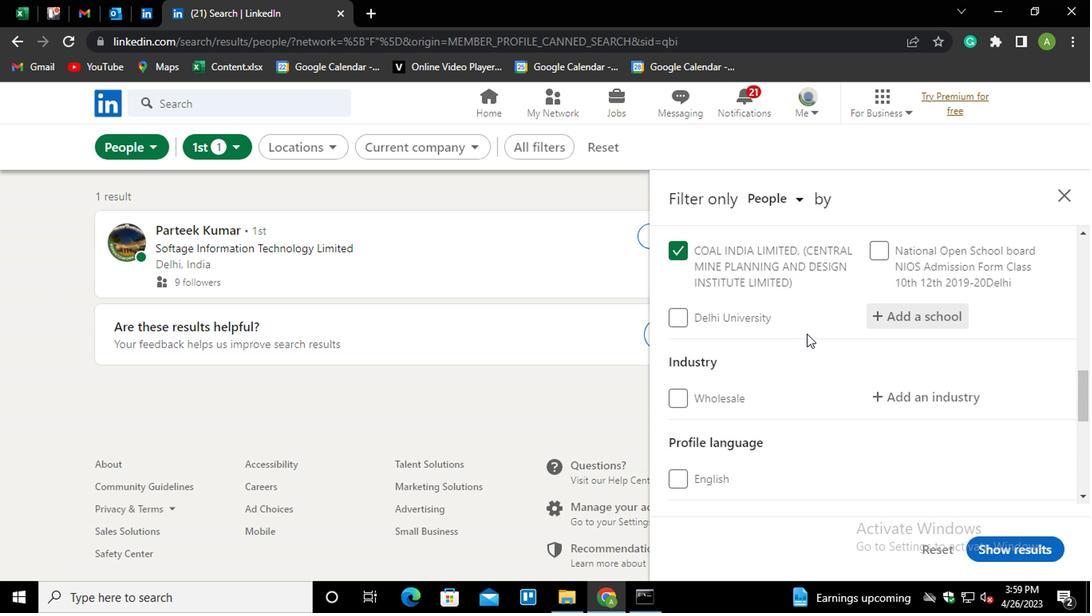 
Action: Mouse scrolled (805, 332) with delta (0, 0)
Screenshot: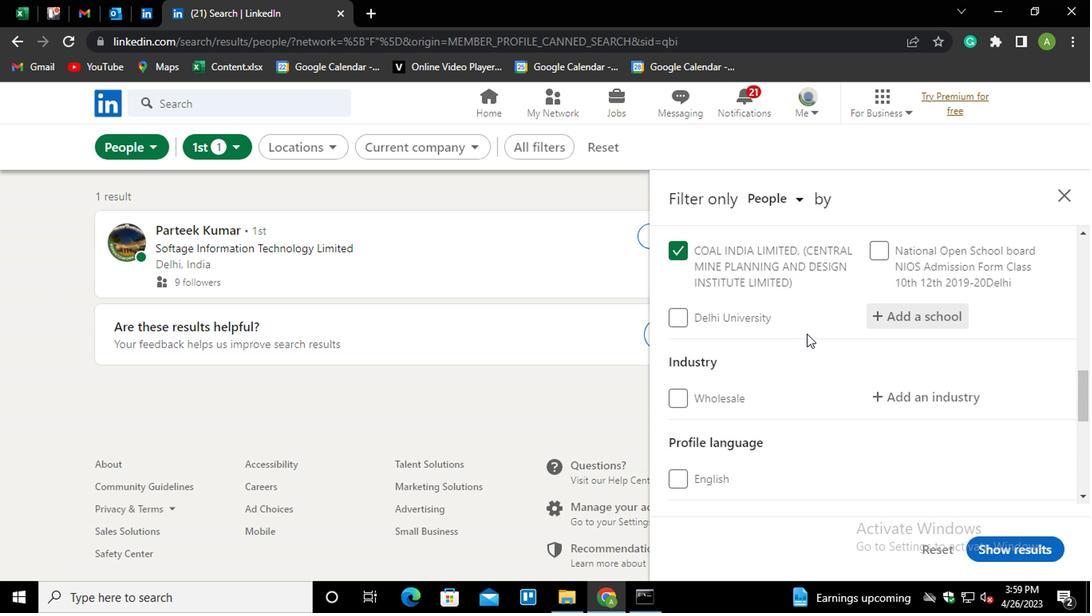 
Action: Mouse moved to (889, 315)
Screenshot: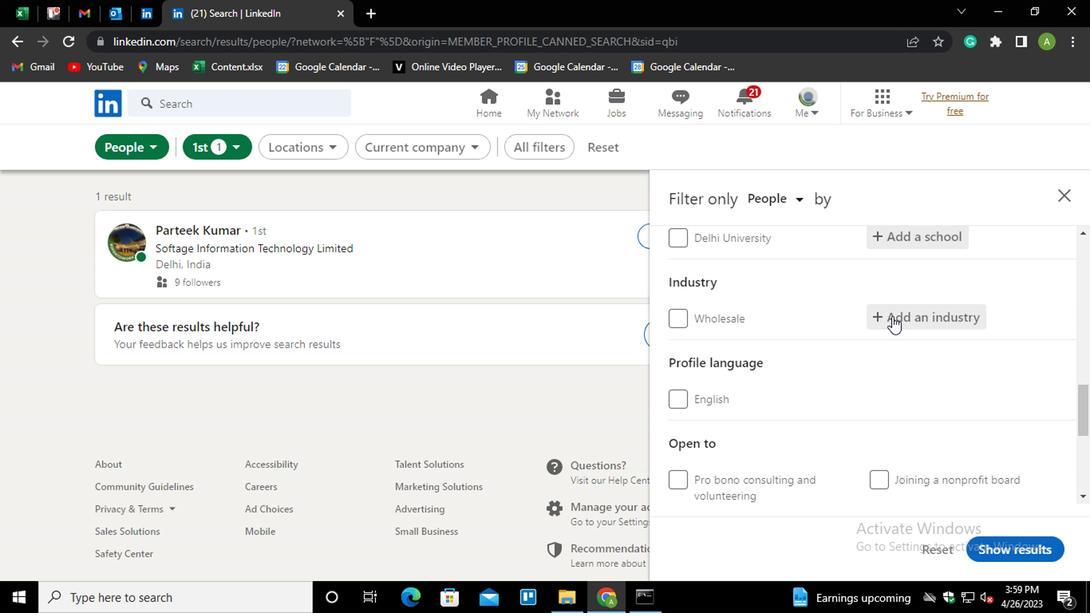 
Action: Mouse pressed left at (889, 315)
Screenshot: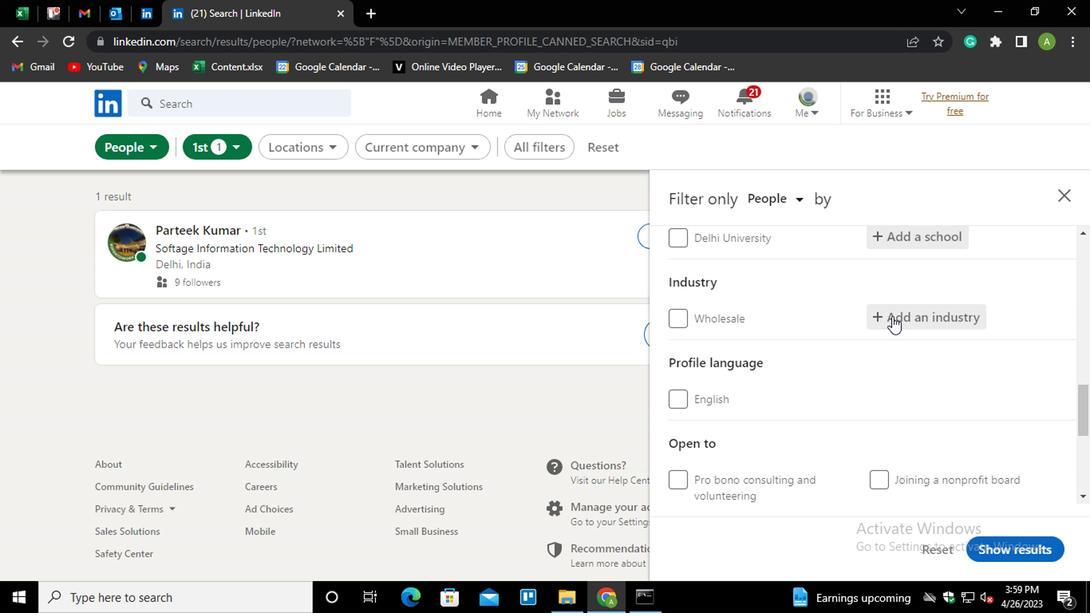 
Action: Mouse moved to (891, 314)
Screenshot: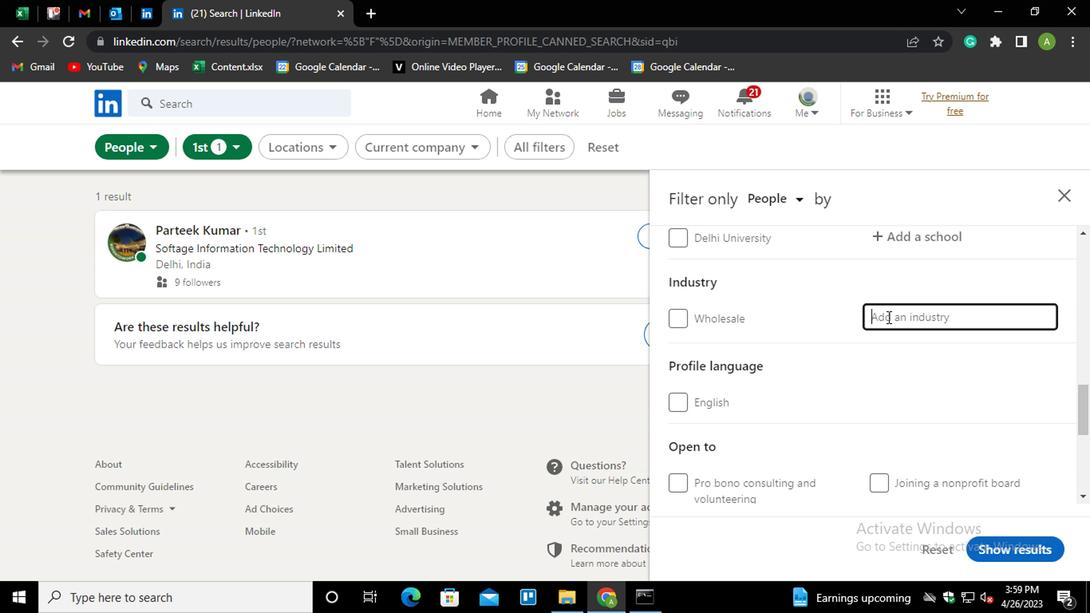 
Action: Mouse pressed left at (891, 314)
Screenshot: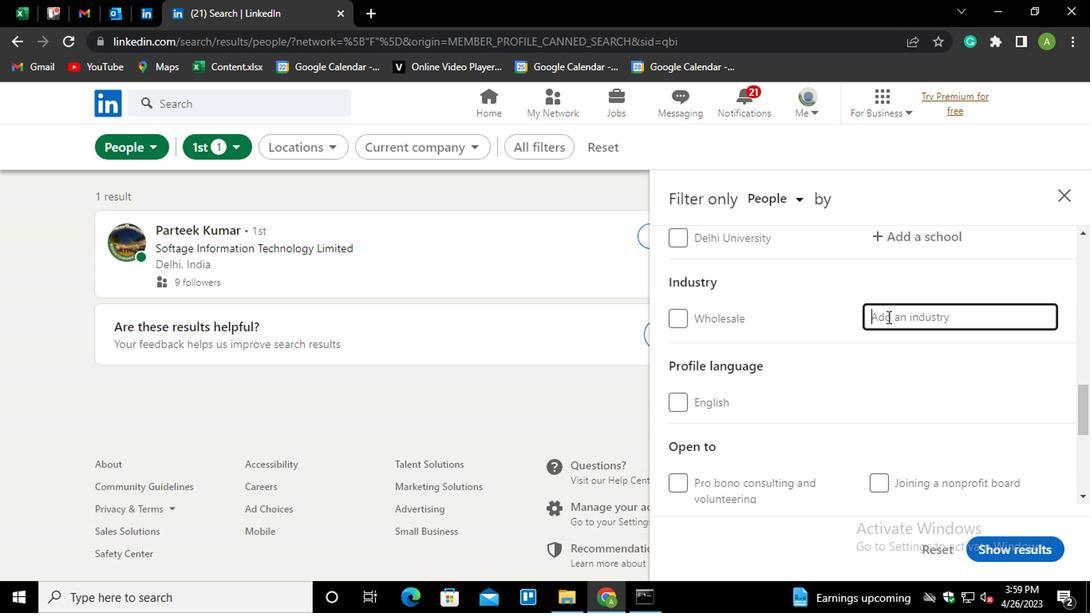 
Action: Mouse moved to (883, 298)
Screenshot: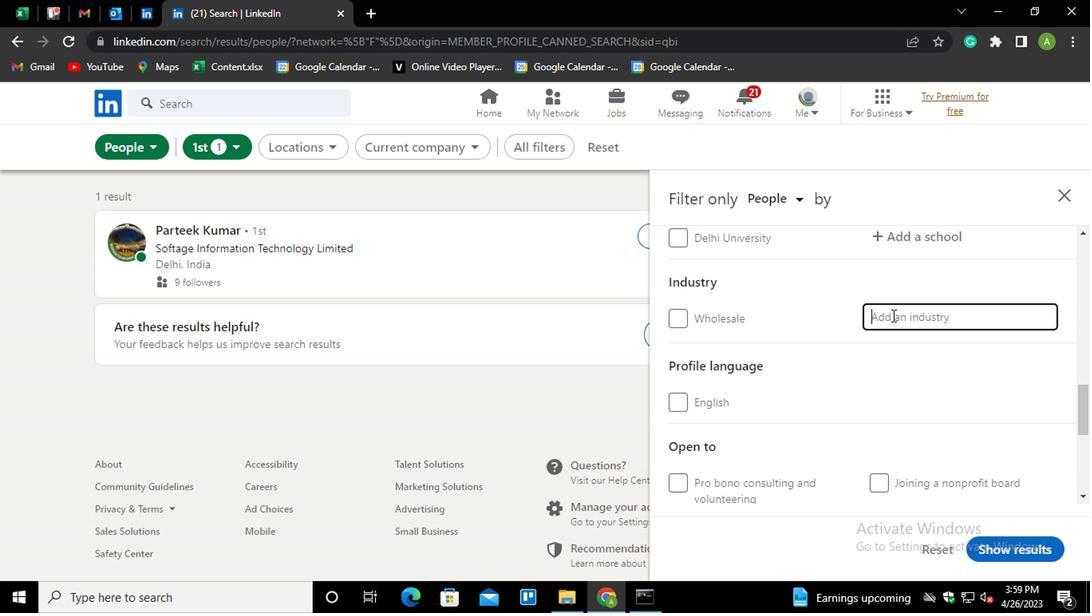 
Action: Key pressed <Key.shift>ANIM<Key.down><Key.down><Key.enter>
Screenshot: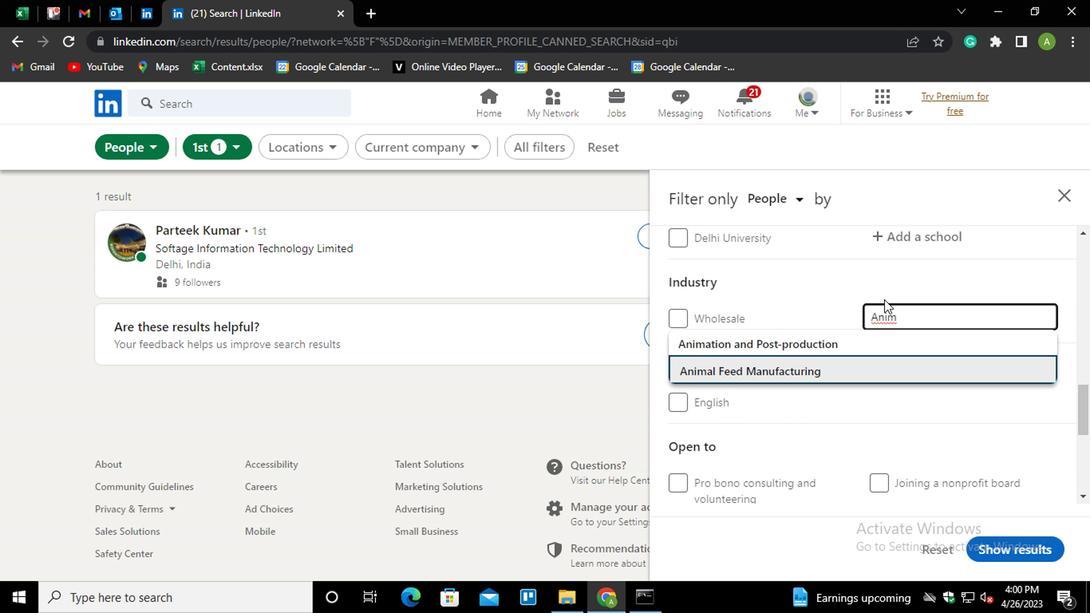 
Action: Mouse moved to (885, 297)
Screenshot: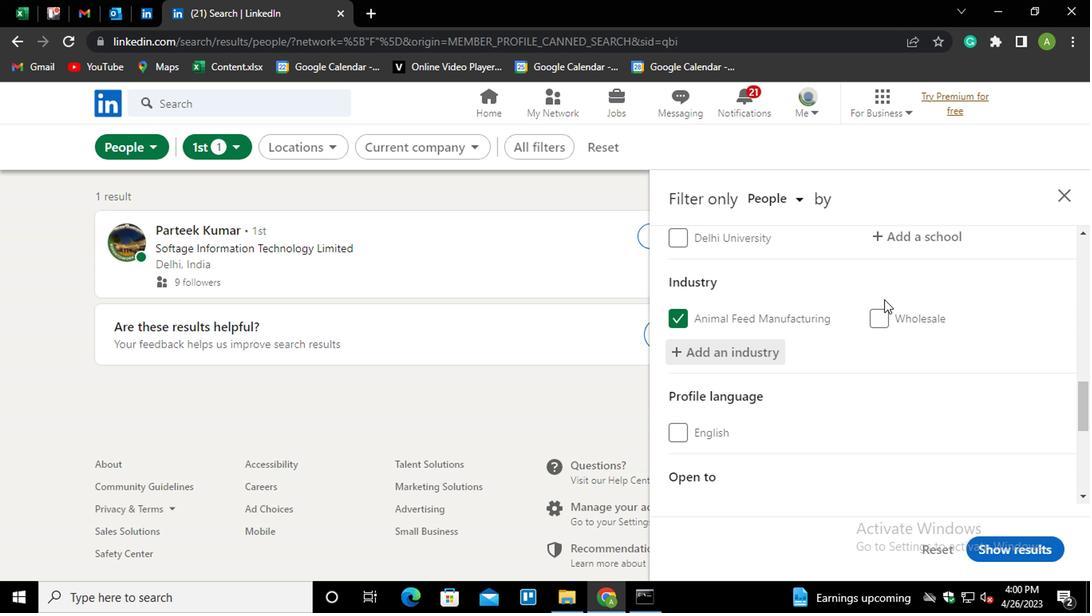 
Action: Mouse scrolled (885, 297) with delta (0, 0)
Screenshot: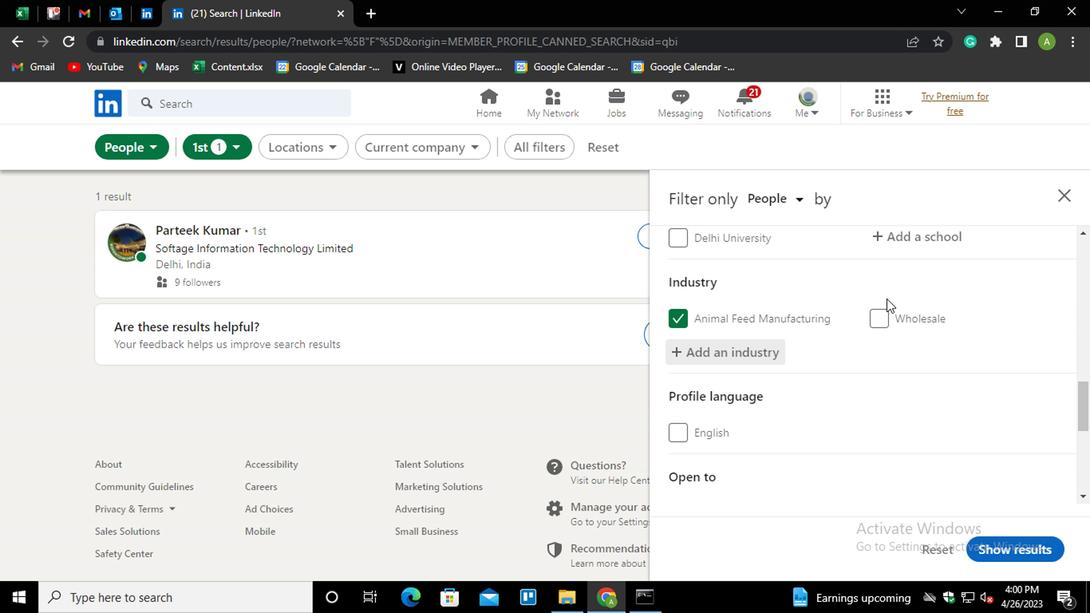 
Action: Mouse moved to (879, 303)
Screenshot: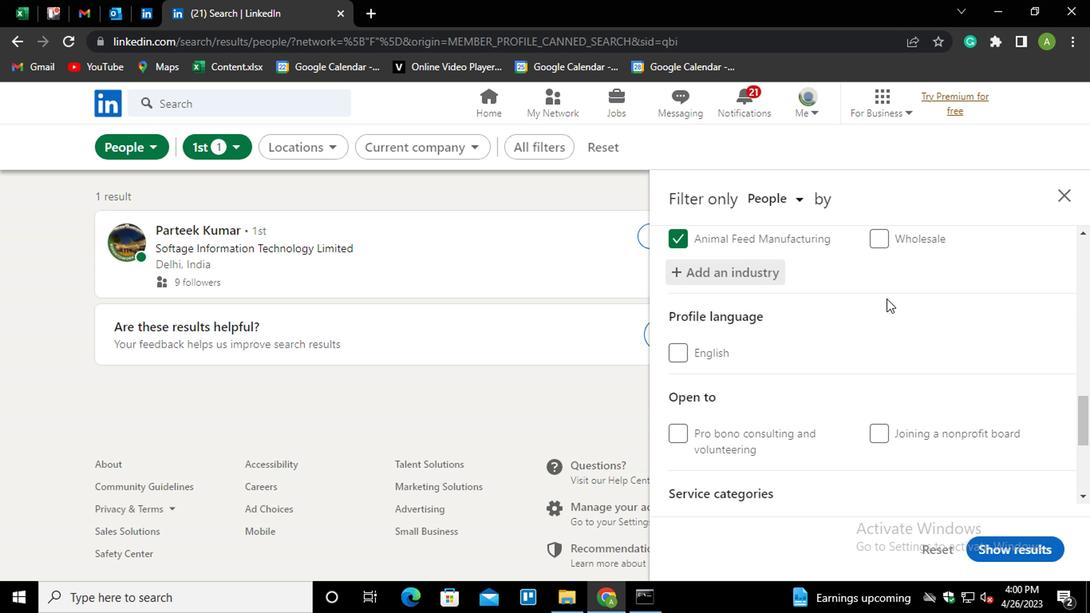 
Action: Mouse scrolled (879, 302) with delta (0, -1)
Screenshot: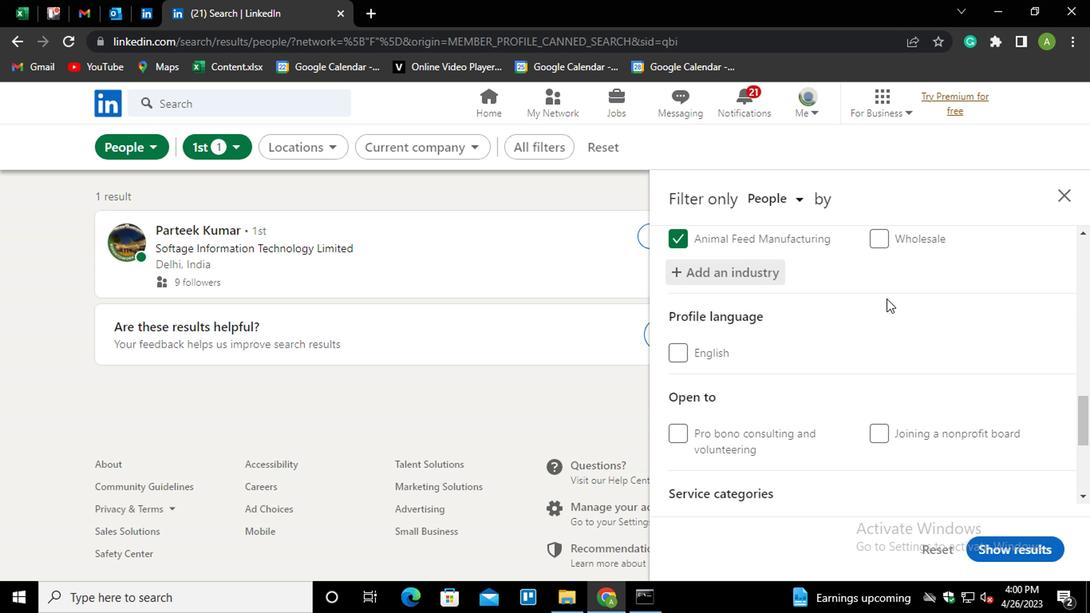 
Action: Mouse moved to (833, 322)
Screenshot: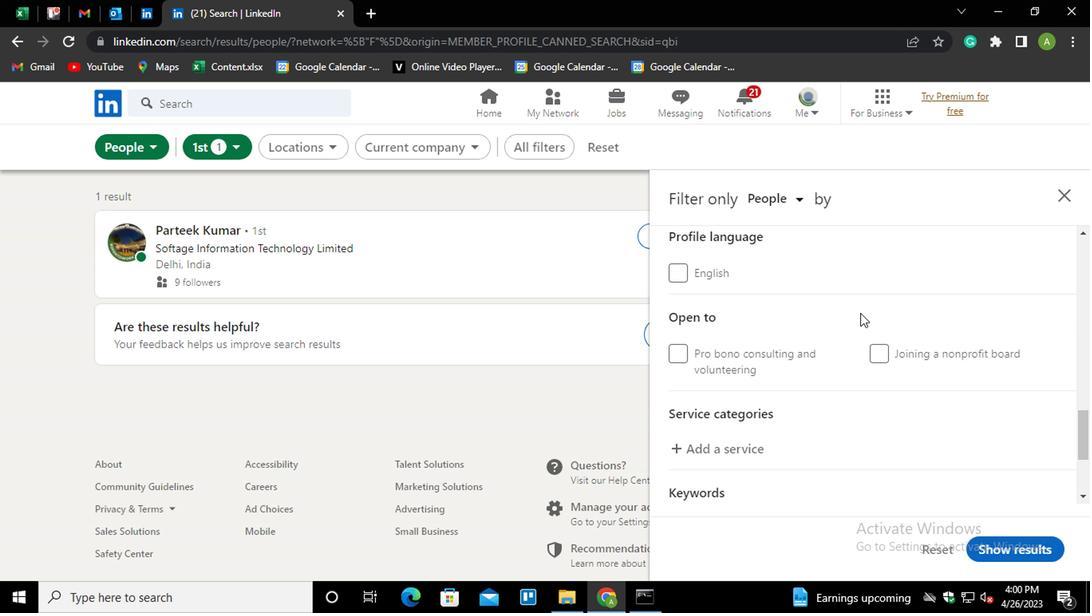
Action: Mouse scrolled (833, 322) with delta (0, 0)
Screenshot: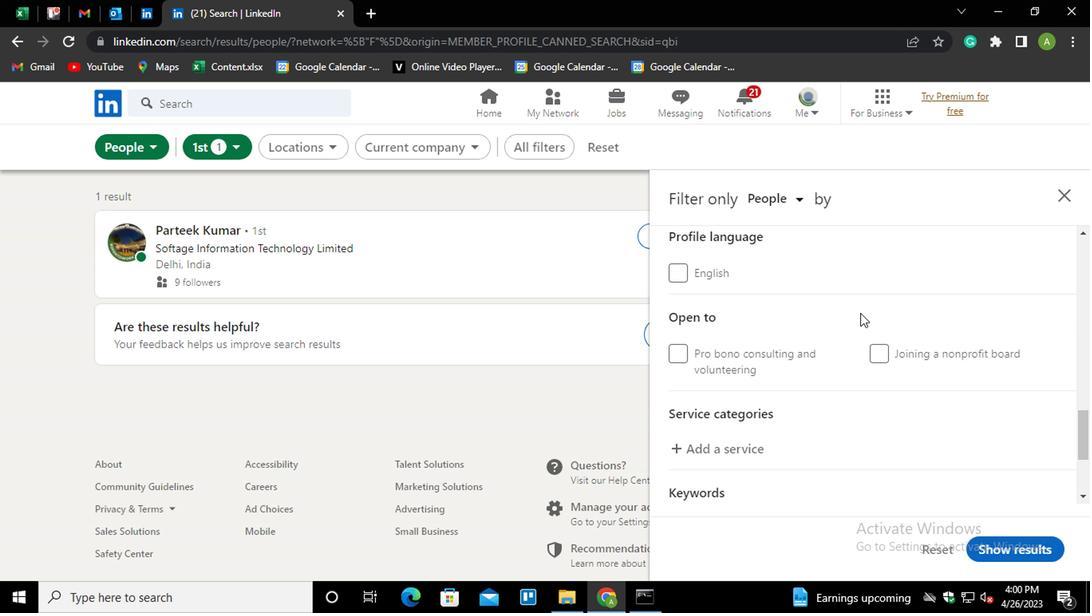 
Action: Mouse moved to (832, 322)
Screenshot: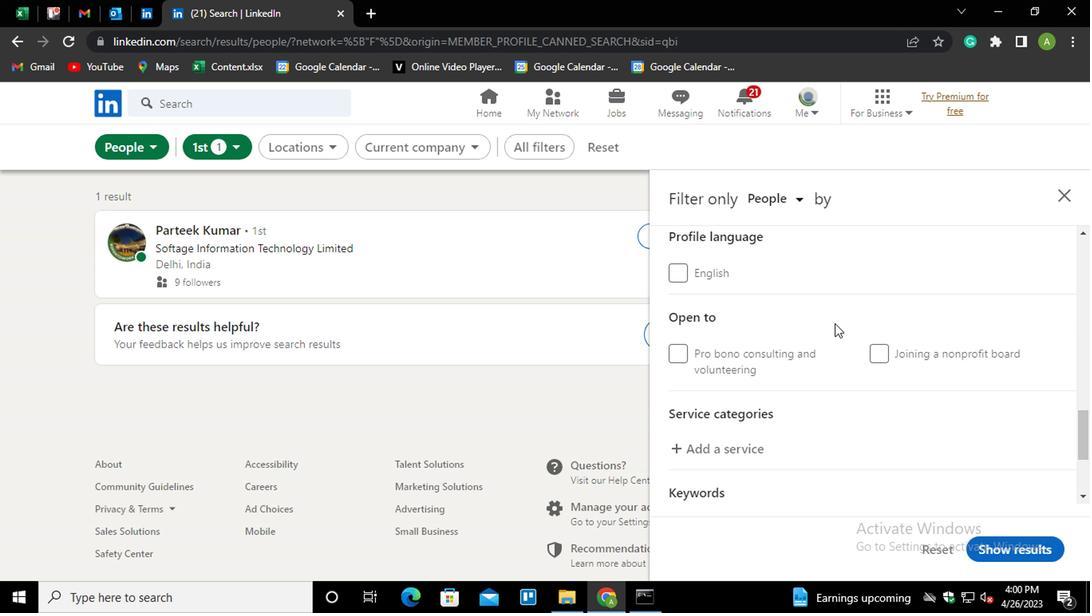 
Action: Mouse scrolled (832, 322) with delta (0, 0)
Screenshot: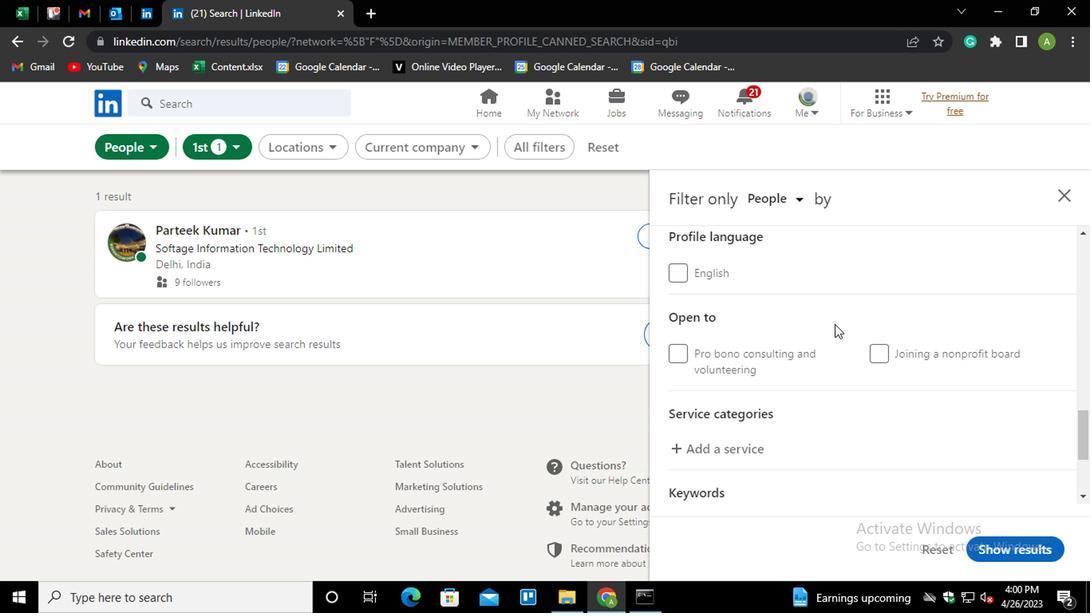 
Action: Mouse moved to (726, 285)
Screenshot: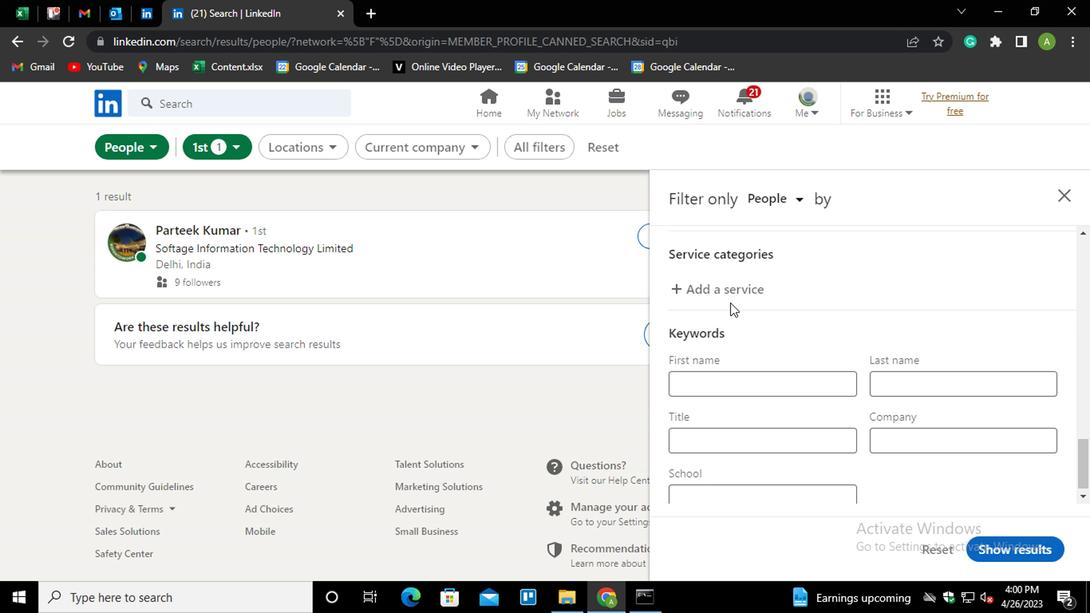 
Action: Mouse pressed left at (726, 285)
Screenshot: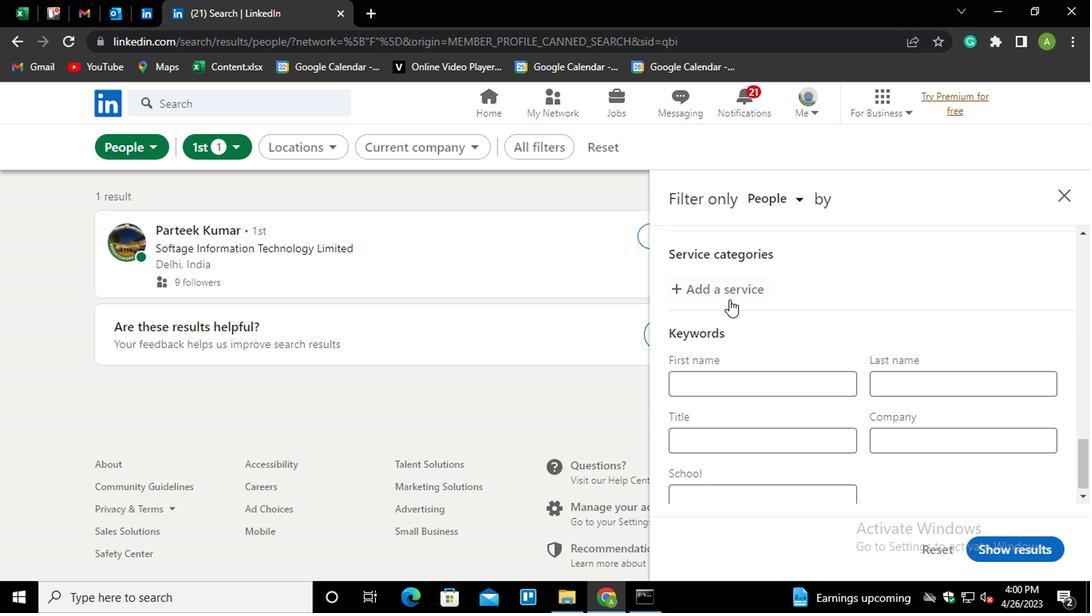 
Action: Mouse moved to (744, 287)
Screenshot: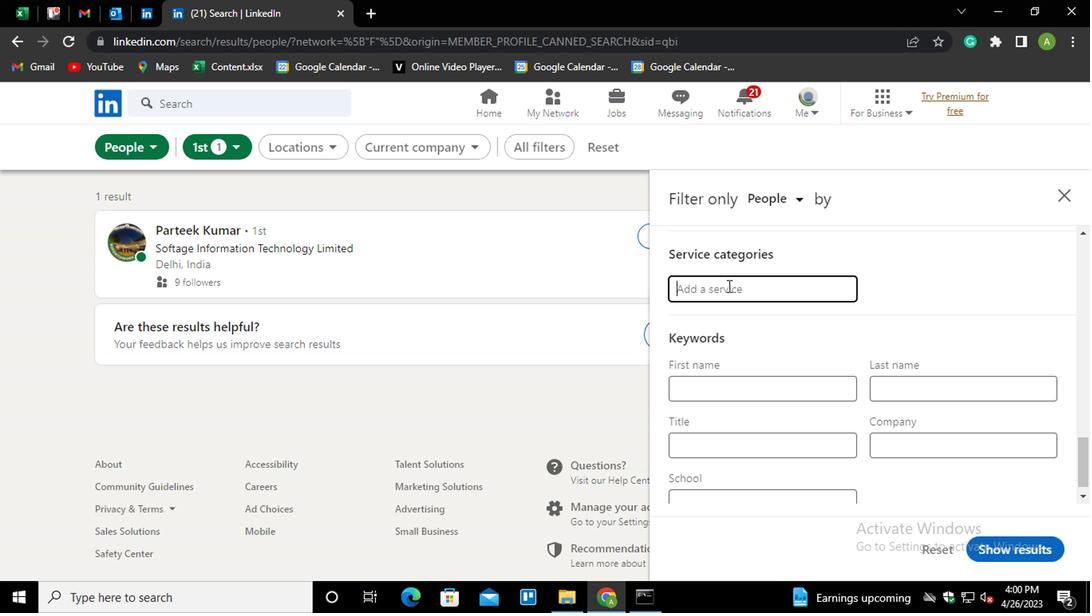 
Action: Mouse pressed left at (744, 287)
Screenshot: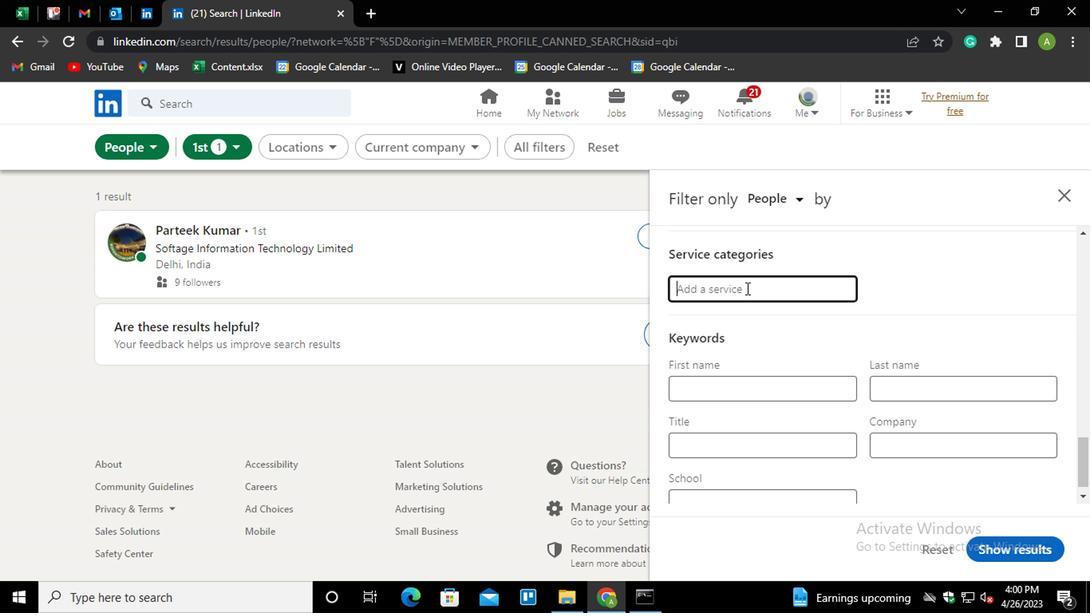 
Action: Mouse moved to (746, 287)
Screenshot: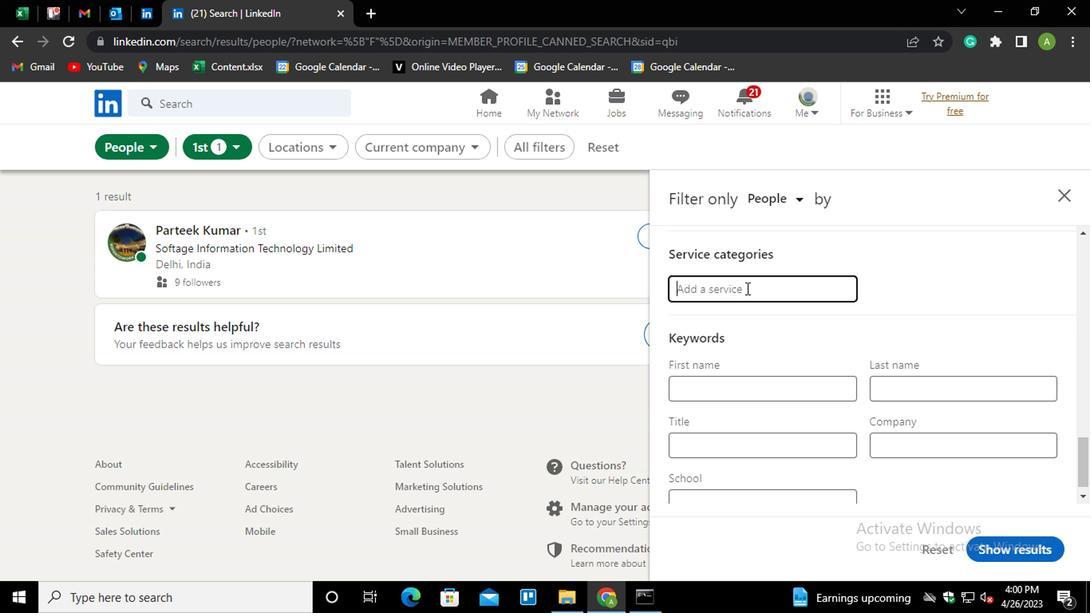 
Action: Key pressed <Key.shift>SOCIA<Key.down><Key.enter>
Screenshot: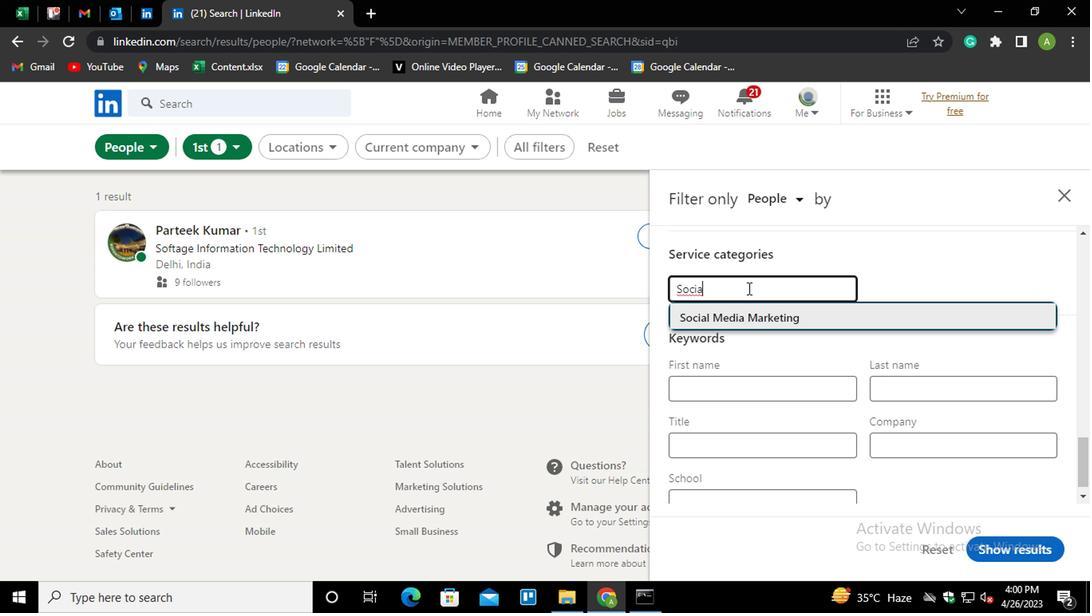 
Action: Mouse moved to (766, 278)
Screenshot: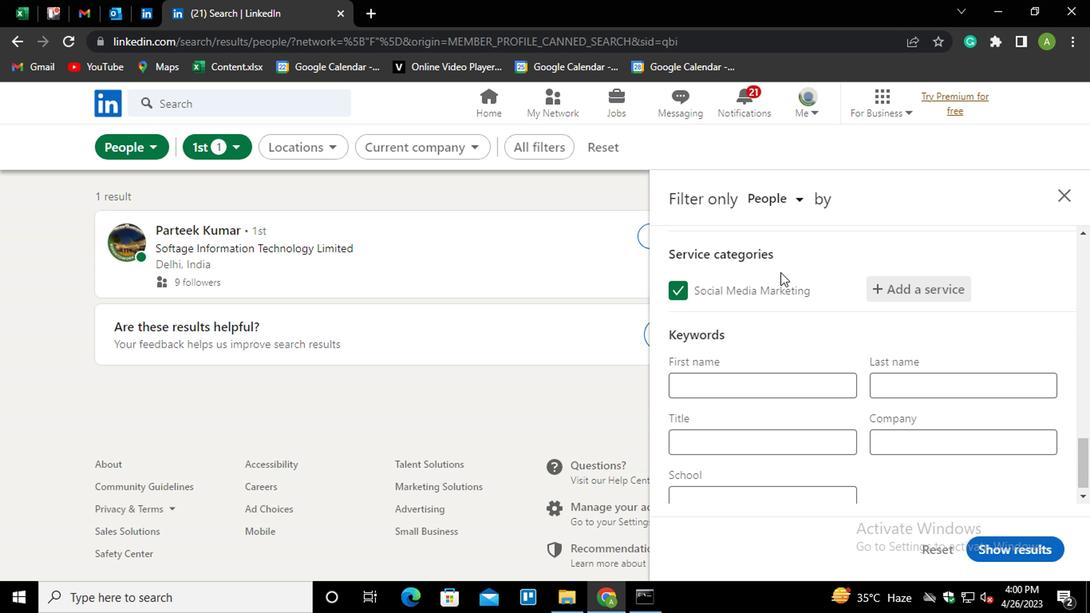 
Action: Mouse scrolled (766, 277) with delta (0, -1)
Screenshot: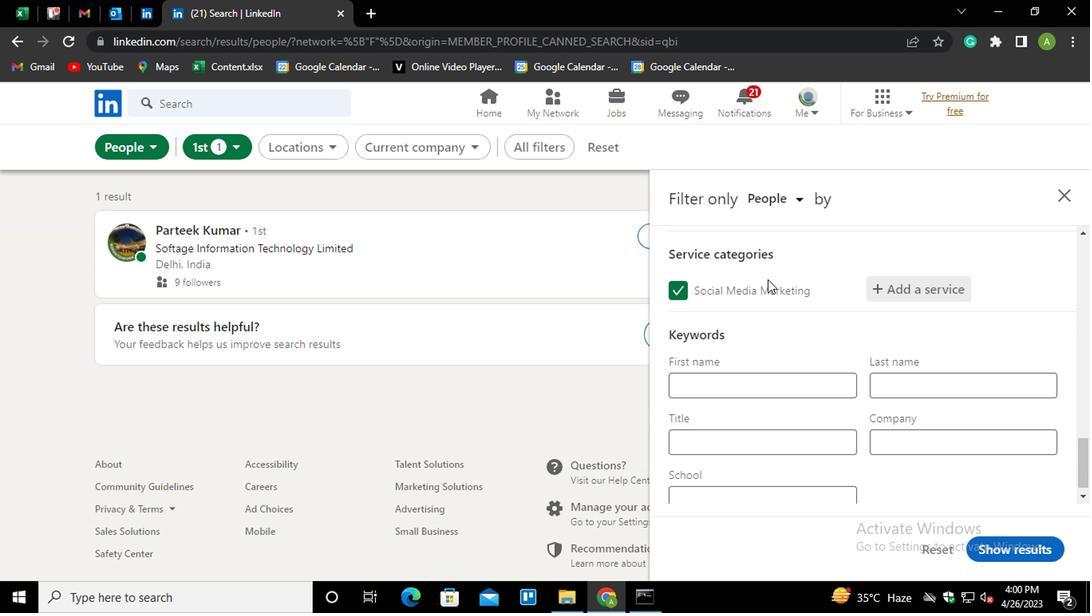 
Action: Mouse scrolled (766, 277) with delta (0, -1)
Screenshot: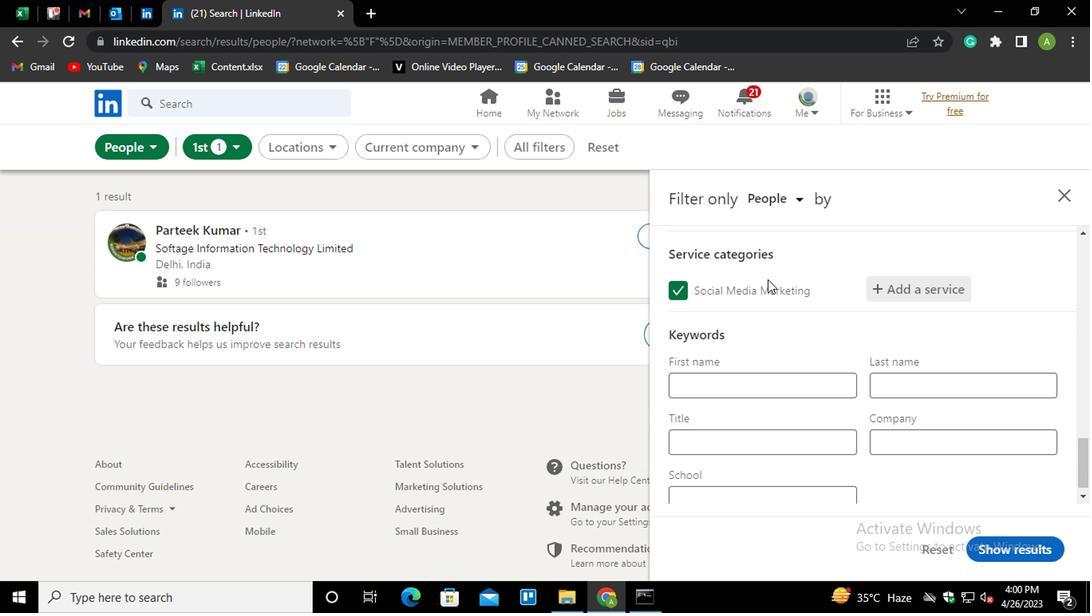 
Action: Mouse moved to (771, 426)
Screenshot: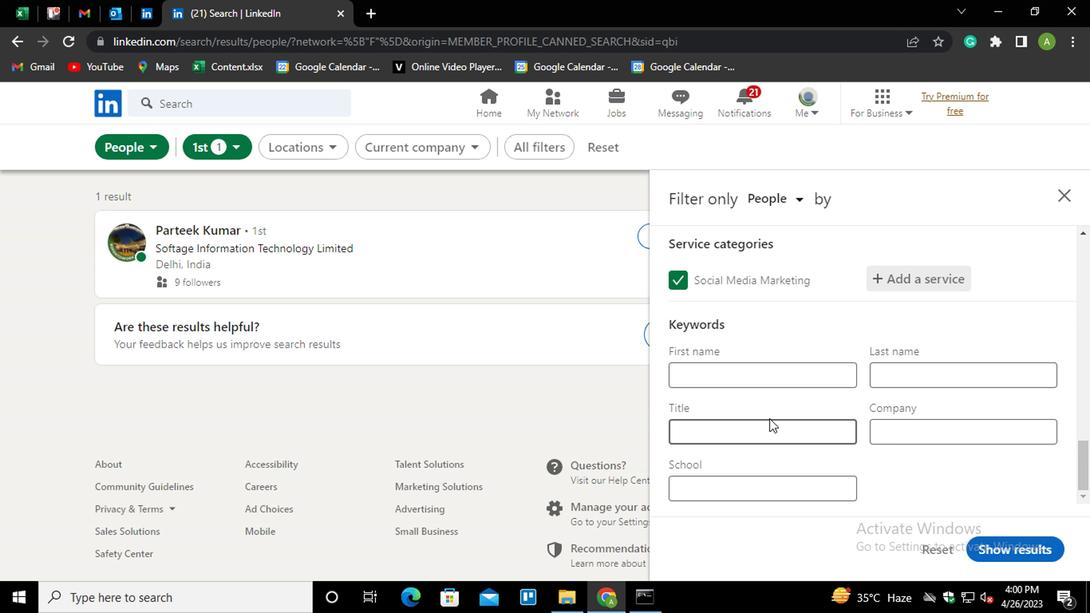 
Action: Mouse pressed left at (771, 426)
Screenshot: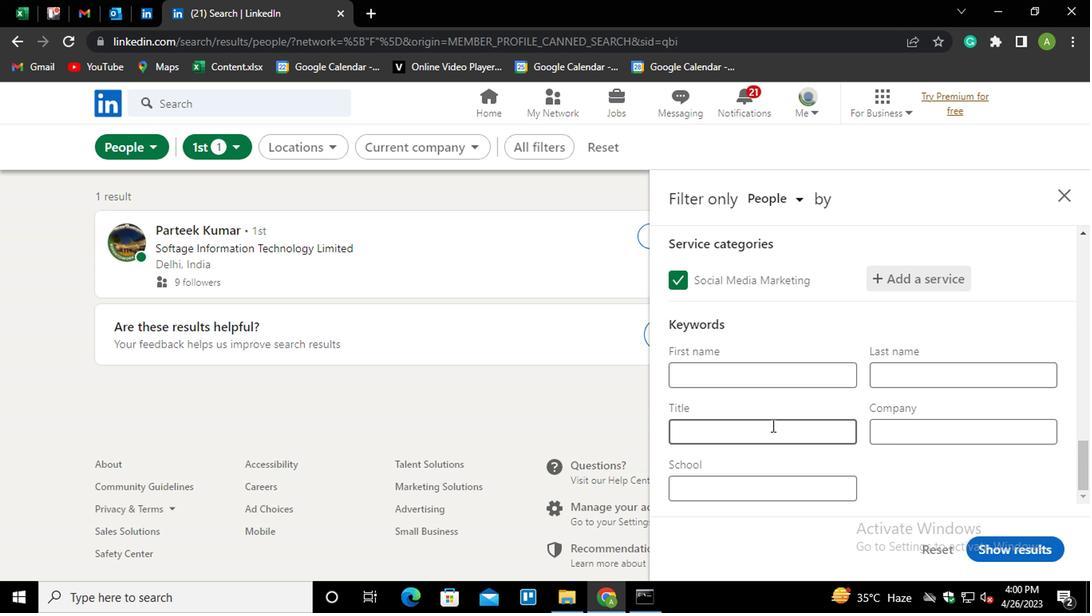
Action: Mouse moved to (771, 428)
Screenshot: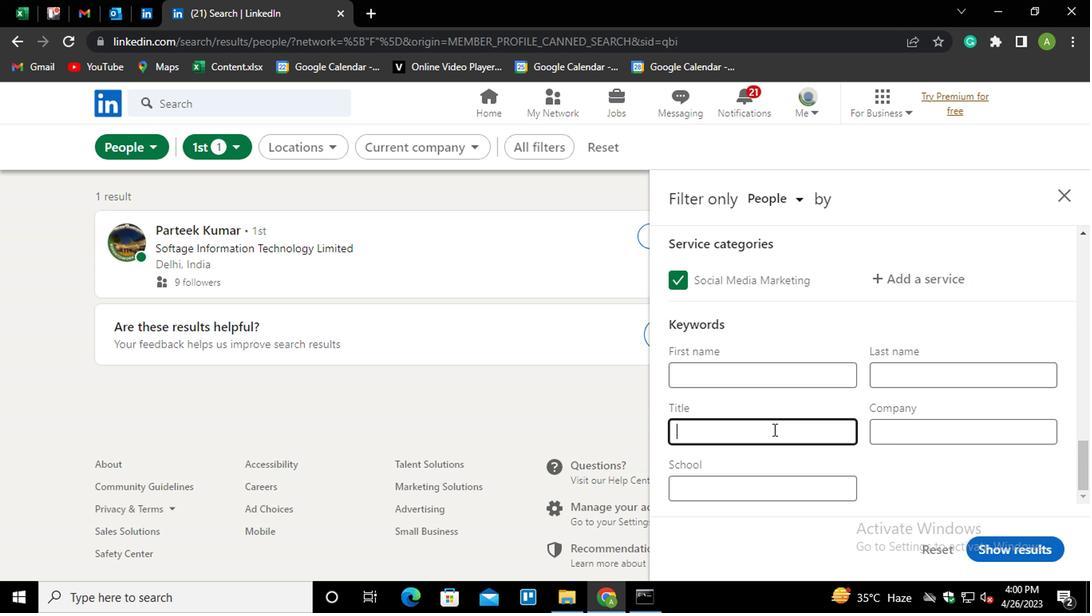 
Action: Key pressed <Key.shift_r>PAYROLL<Key.space><Key.shift_r>MANAGER
Screenshot: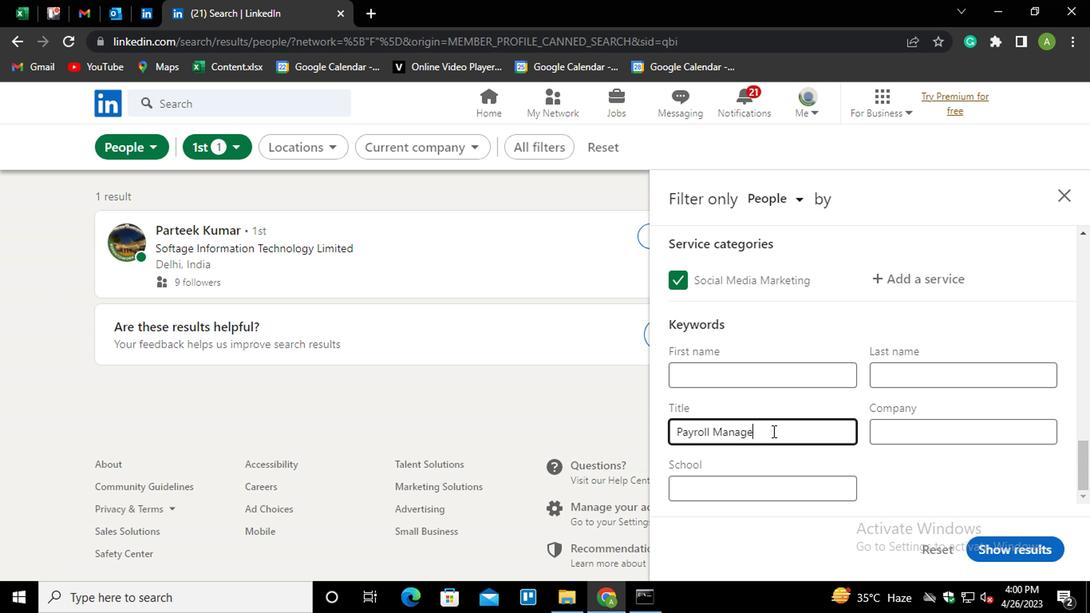 
Action: Mouse moved to (924, 461)
Screenshot: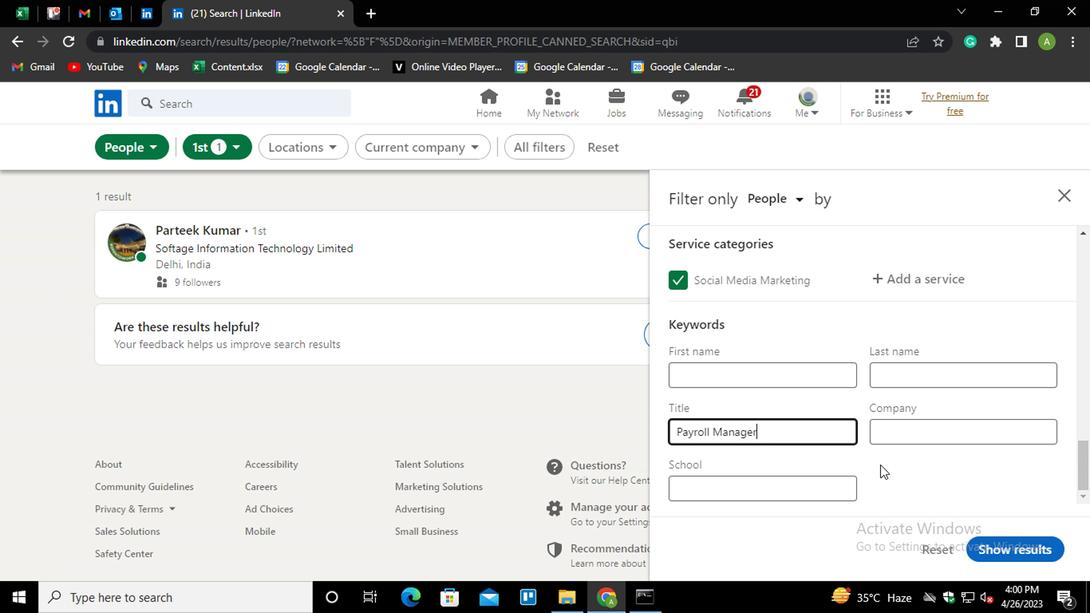 
Action: Mouse pressed left at (924, 461)
Screenshot: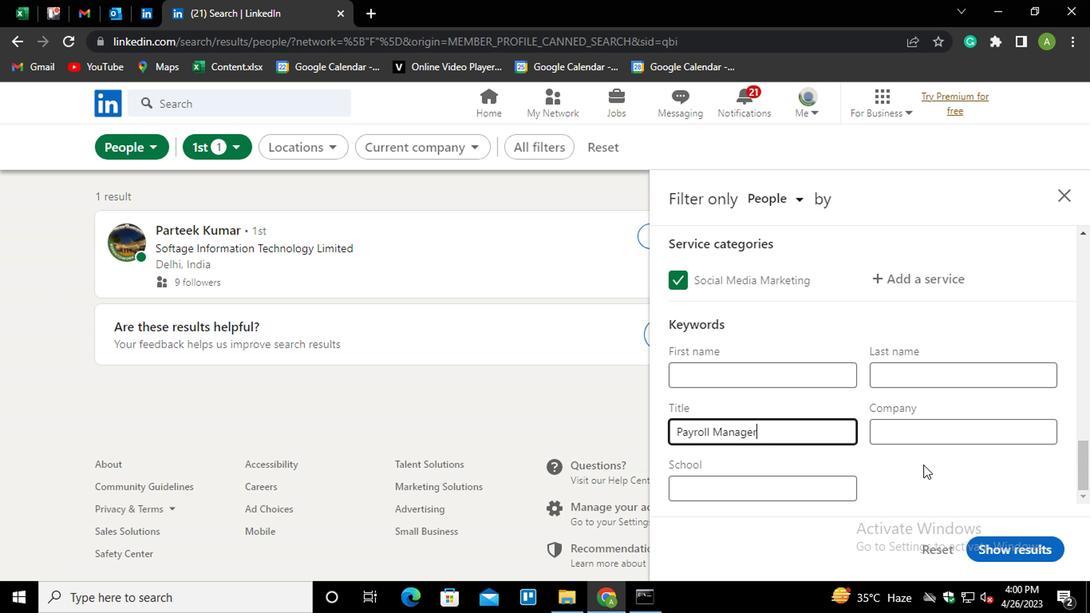 
Action: Mouse moved to (1010, 537)
Screenshot: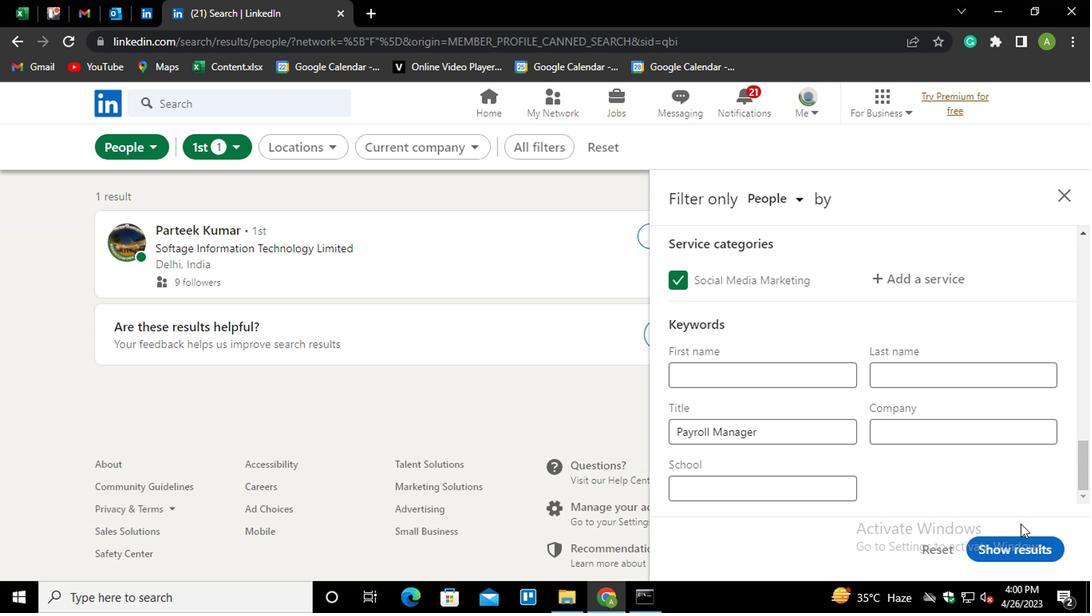 
Action: Mouse pressed left at (1010, 537)
Screenshot: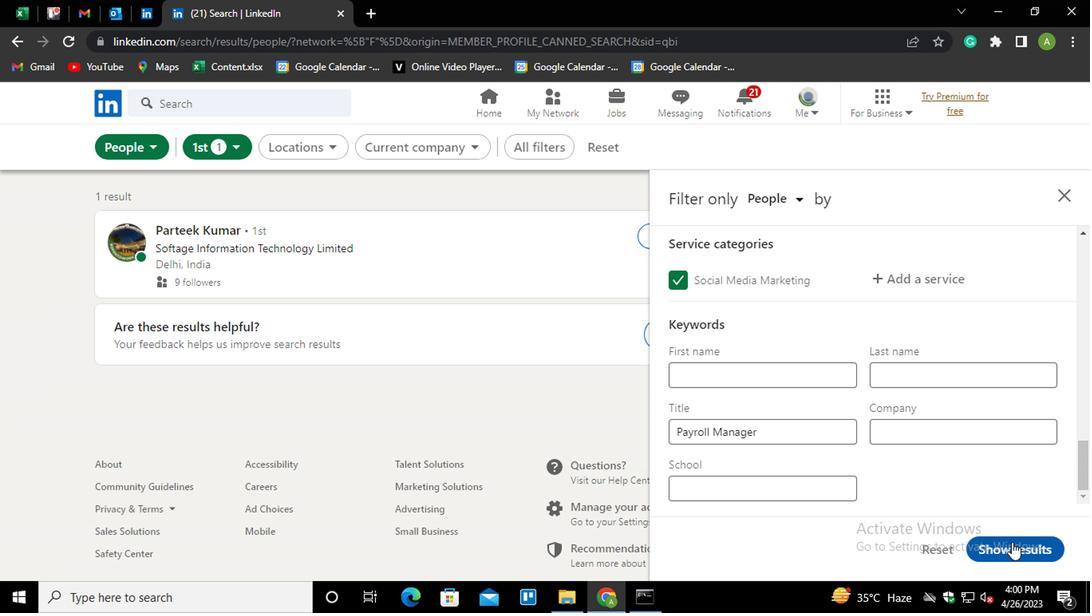 
Action: Mouse moved to (969, 412)
Screenshot: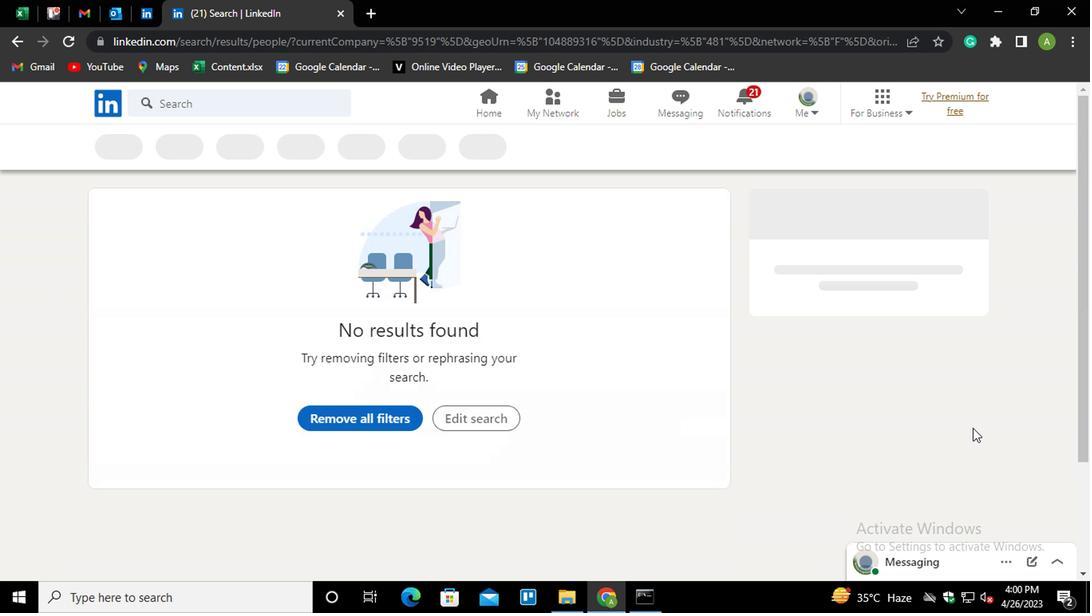 
